 Task: Search one way flight ticket for 3 adults in first from Moab: Canyonlands Regional Airport to Fort Wayne: Fort Wayne International Airport on 8-4-2023. Choice of flights is United. Number of bags: 11 checked bags. Price is upto 35000. Outbound departure time preference is 15:30.
Action: Mouse moved to (226, 306)
Screenshot: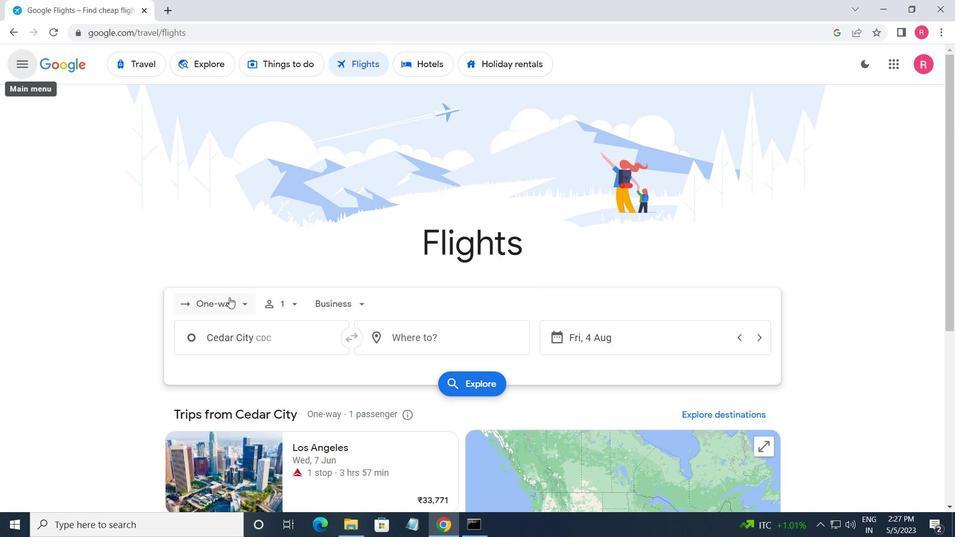 
Action: Mouse pressed left at (226, 306)
Screenshot: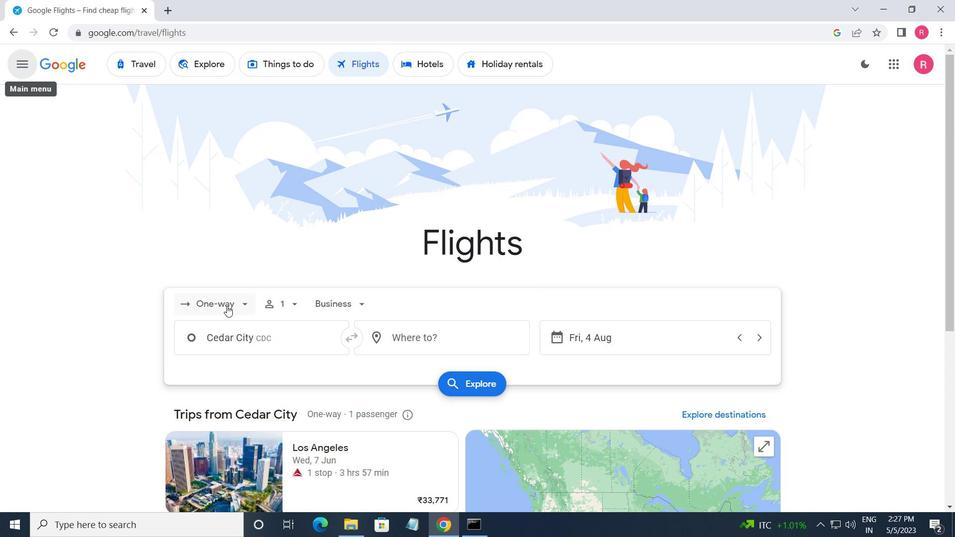 
Action: Mouse moved to (247, 362)
Screenshot: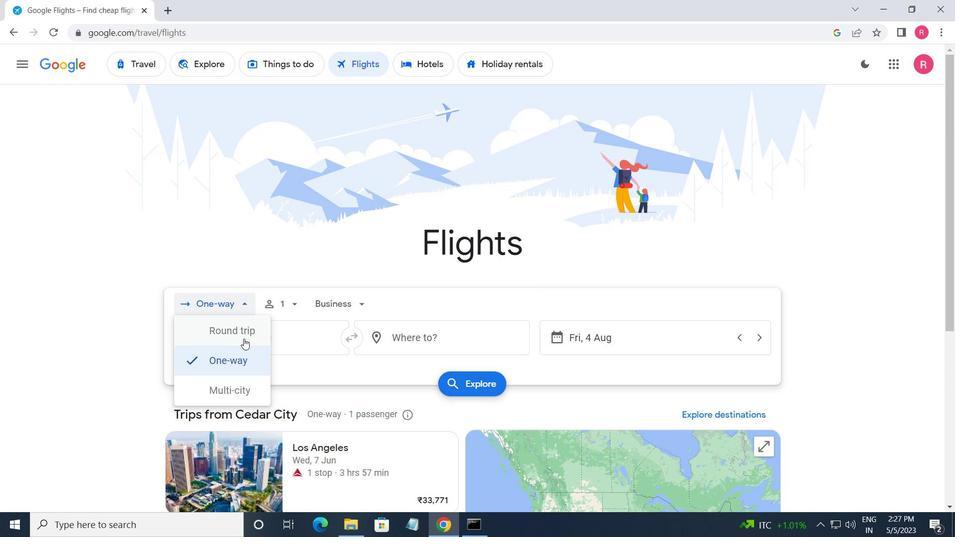 
Action: Mouse pressed left at (247, 362)
Screenshot: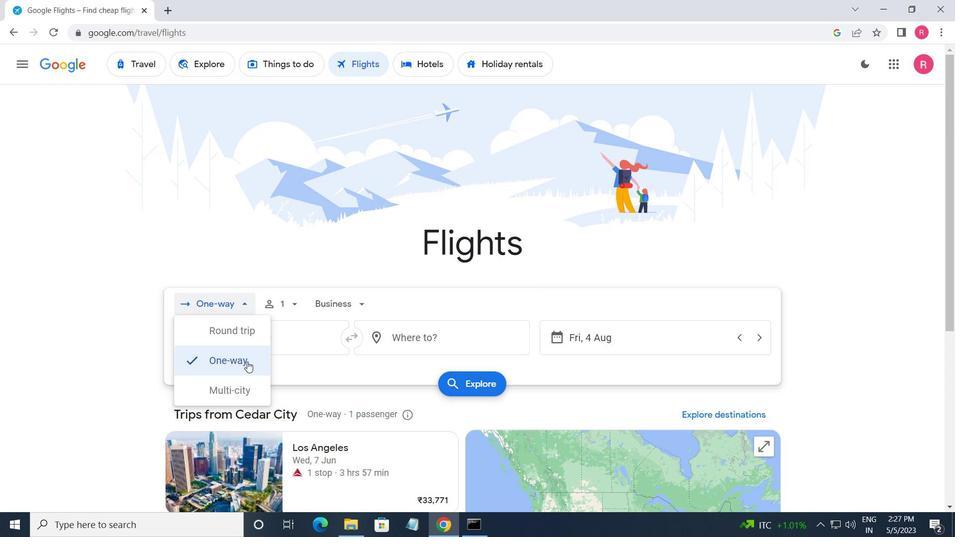 
Action: Mouse moved to (293, 304)
Screenshot: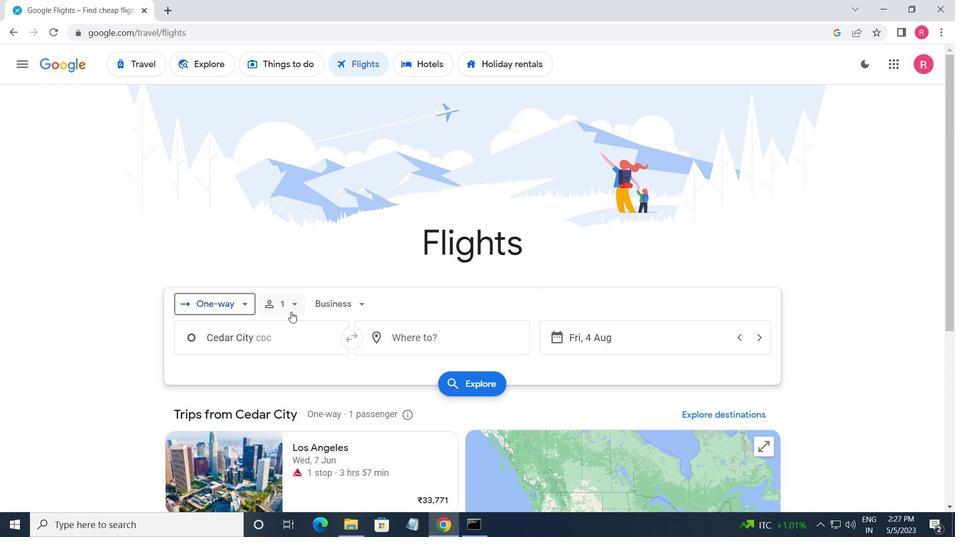 
Action: Mouse pressed left at (293, 304)
Screenshot: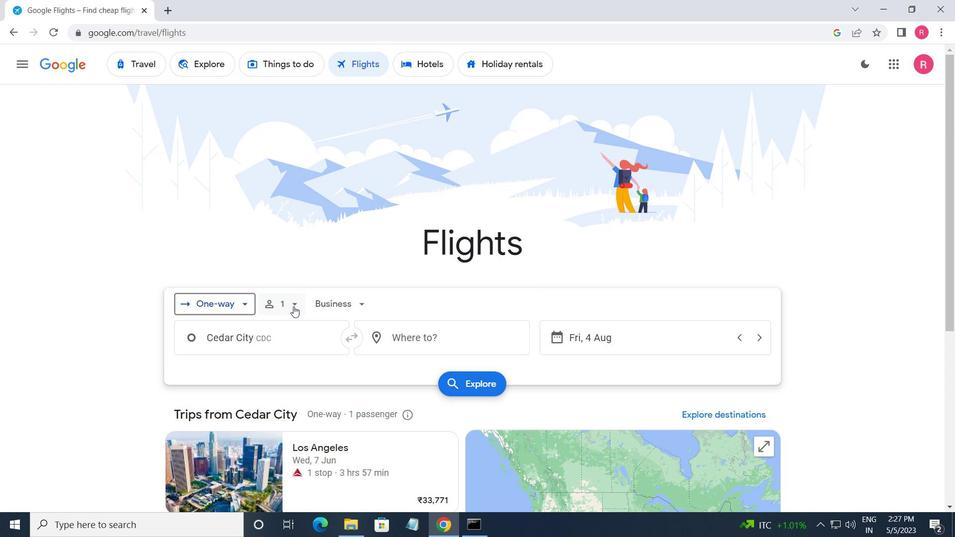 
Action: Mouse moved to (392, 336)
Screenshot: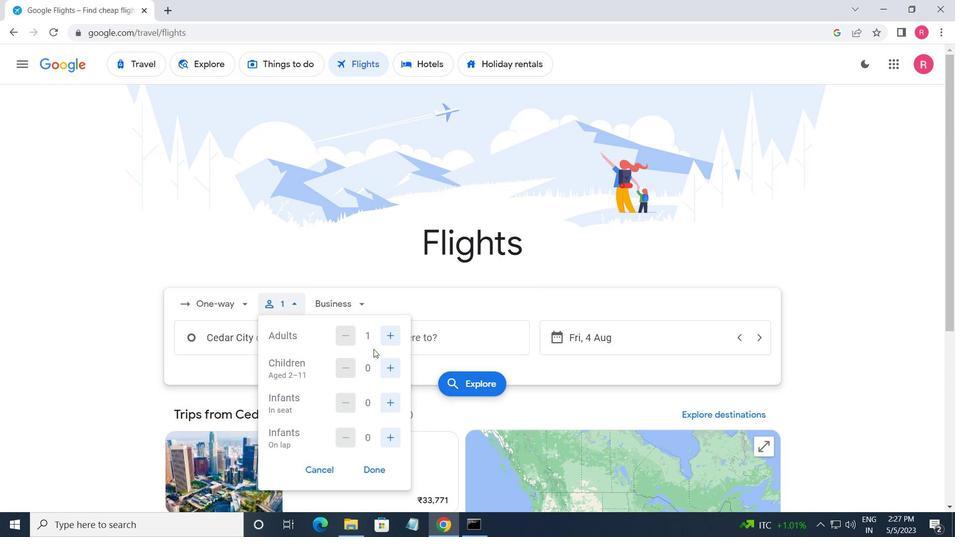 
Action: Mouse pressed left at (392, 336)
Screenshot: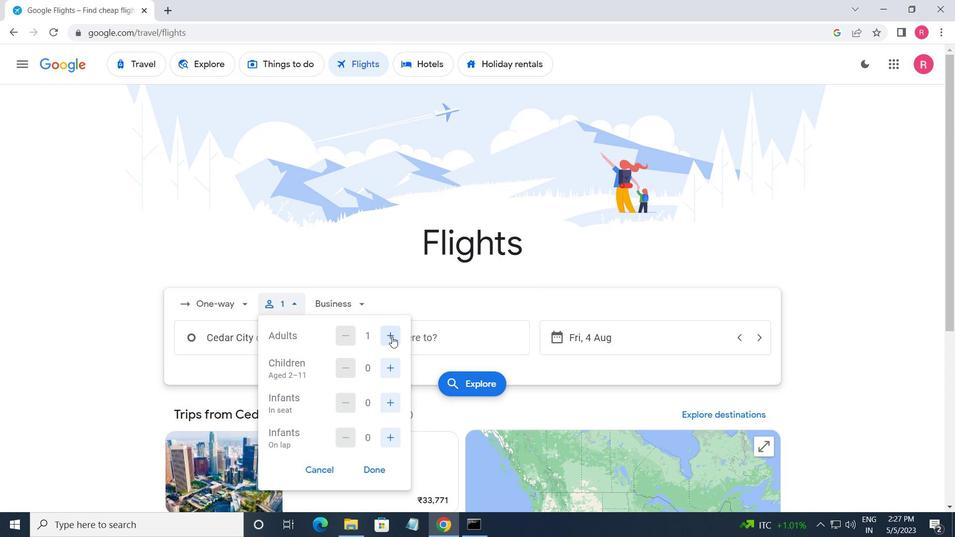 
Action: Mouse pressed left at (392, 336)
Screenshot: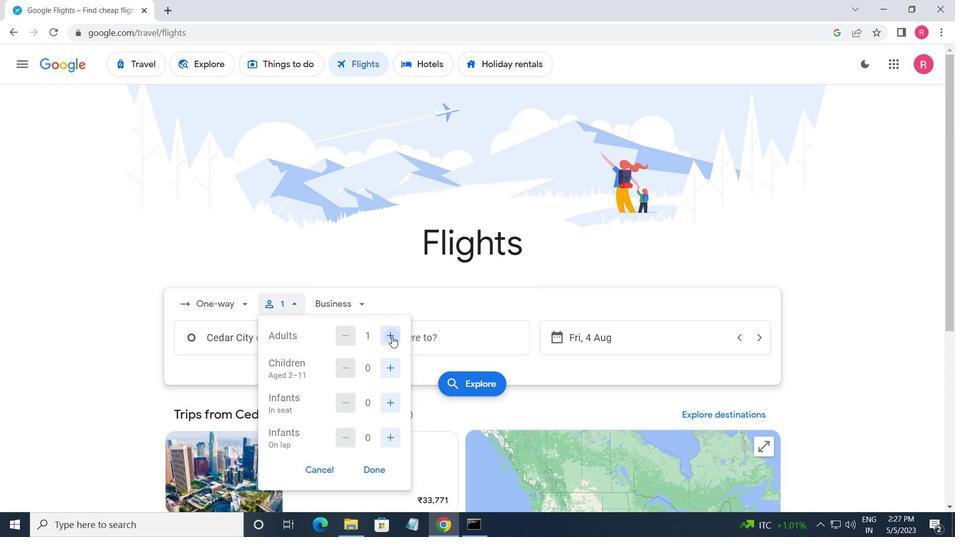 
Action: Mouse moved to (379, 474)
Screenshot: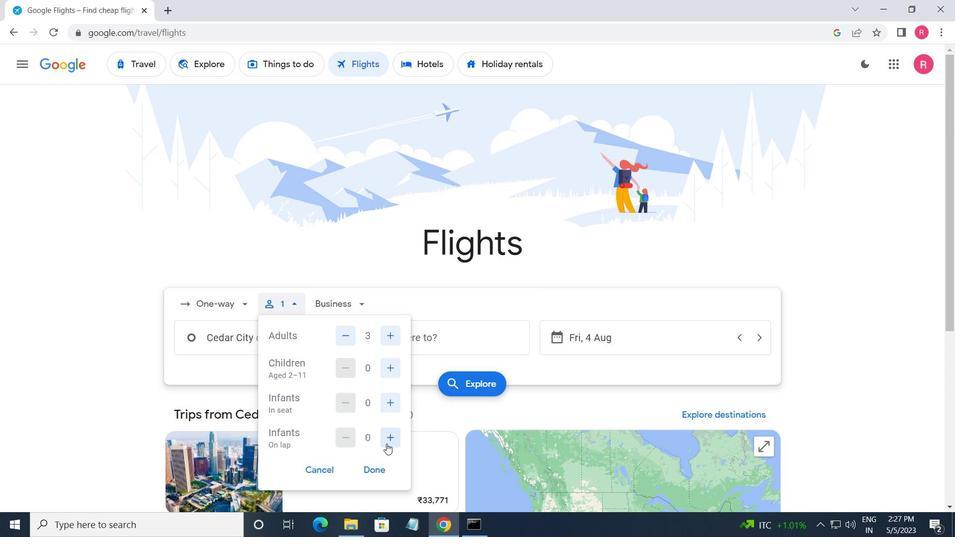 
Action: Mouse pressed left at (379, 474)
Screenshot: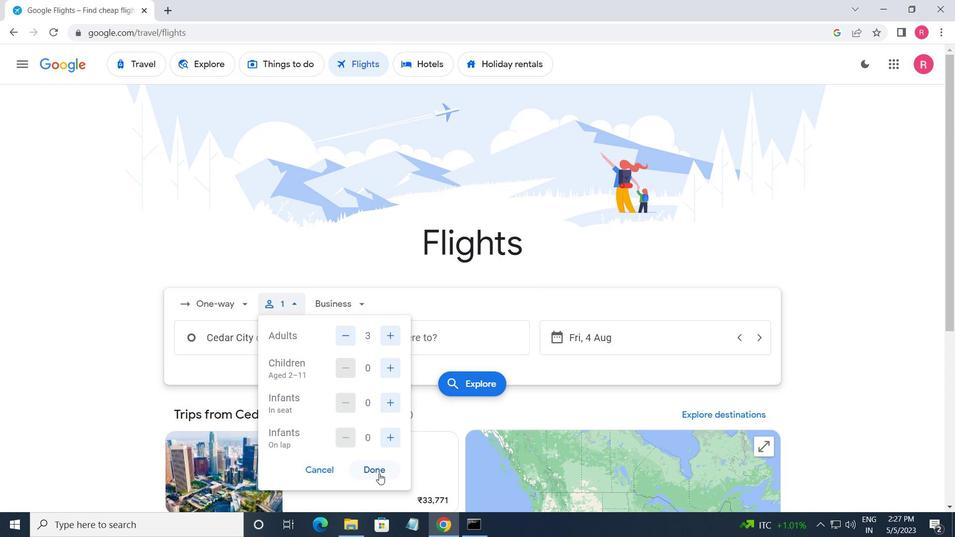 
Action: Mouse moved to (360, 296)
Screenshot: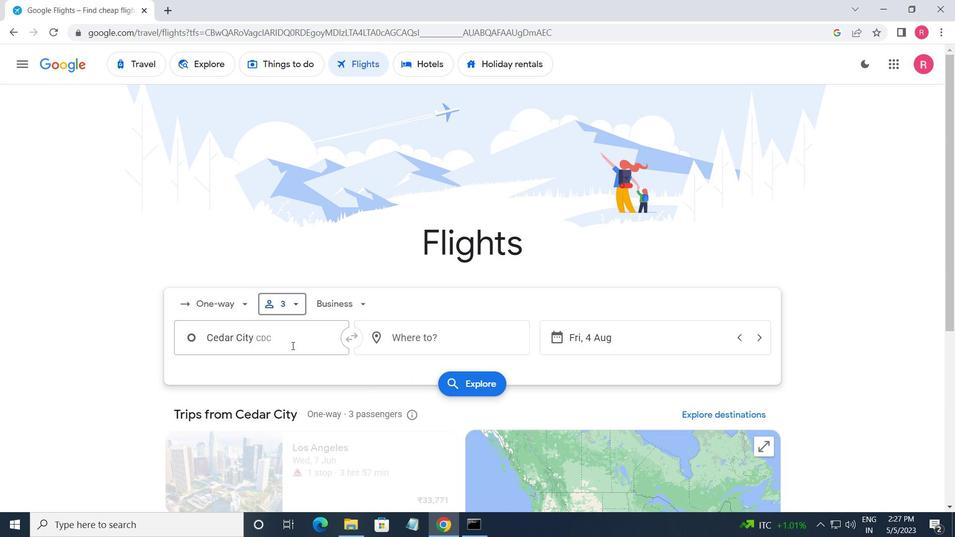 
Action: Mouse pressed left at (360, 296)
Screenshot: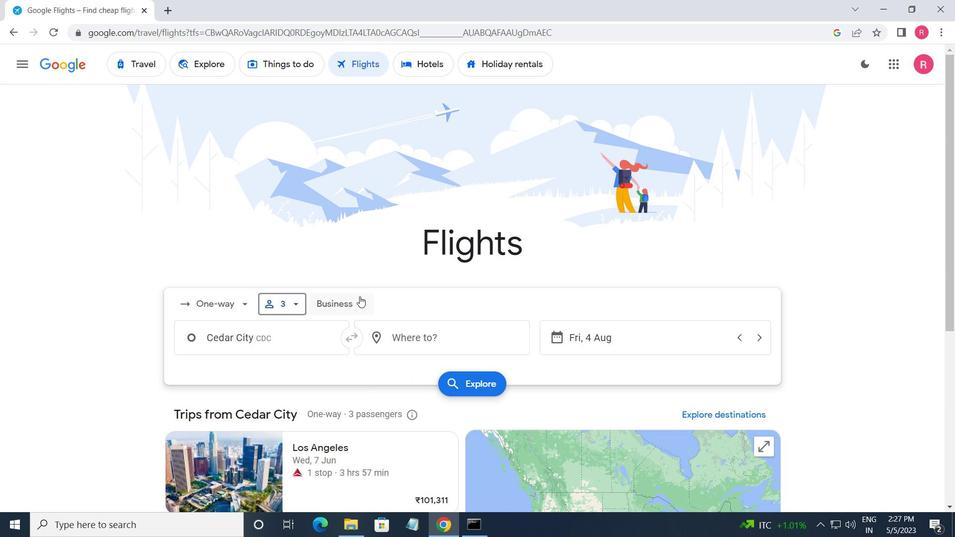 
Action: Mouse moved to (359, 418)
Screenshot: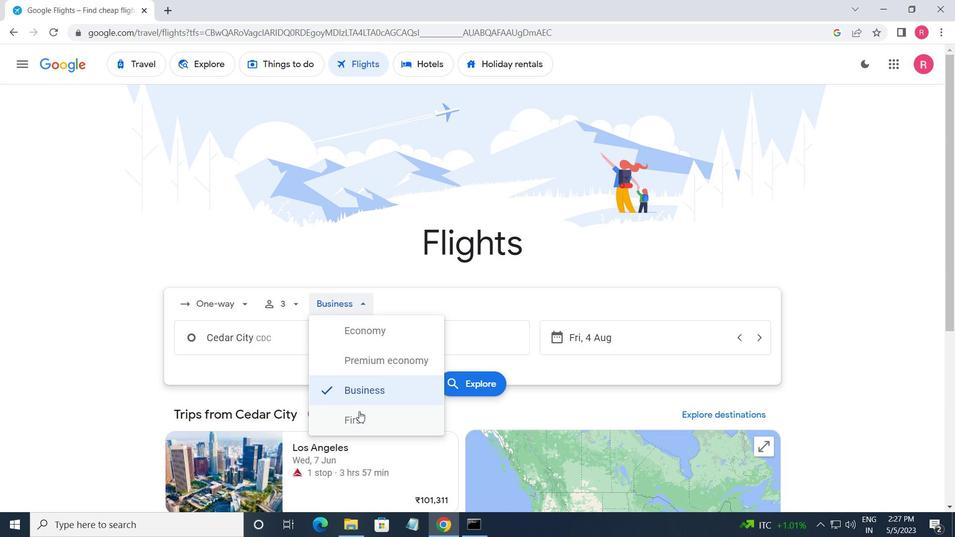 
Action: Mouse pressed left at (359, 418)
Screenshot: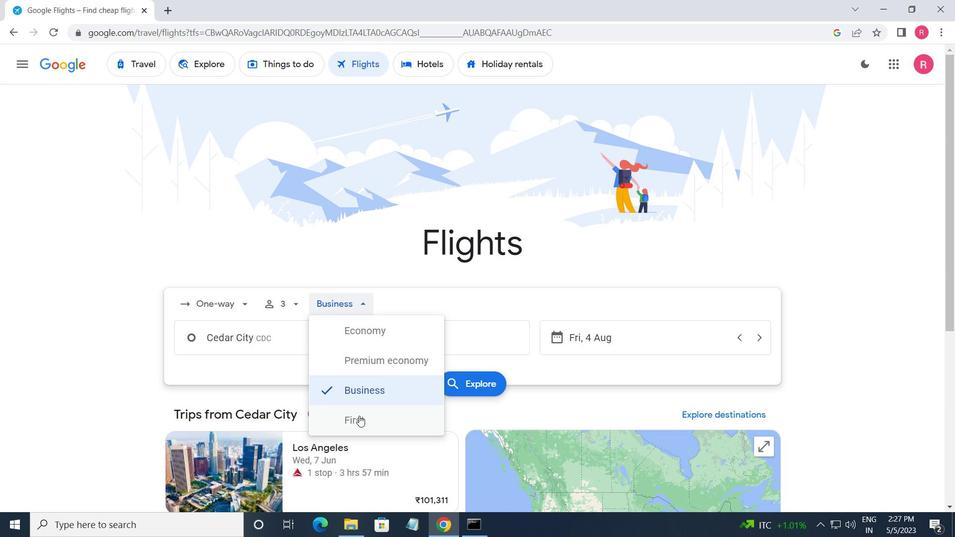 
Action: Mouse moved to (294, 331)
Screenshot: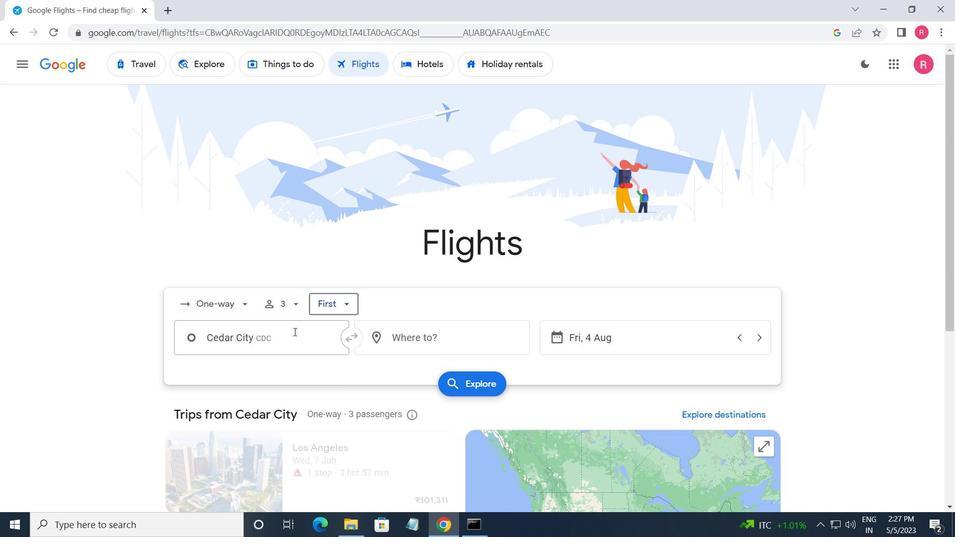 
Action: Mouse pressed left at (294, 331)
Screenshot: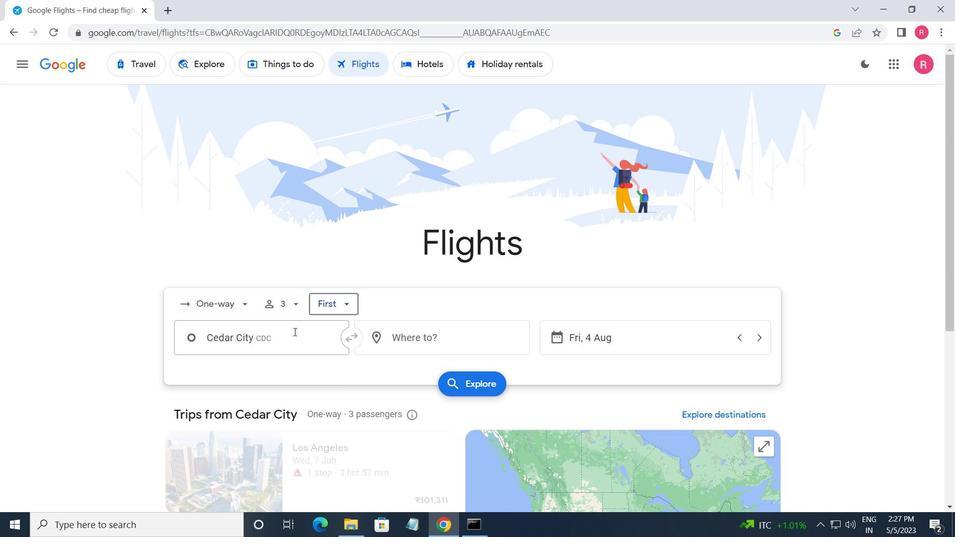 
Action: Key pressed <Key.caps_lock>c<Key.caps_lock>anyonlands
Screenshot: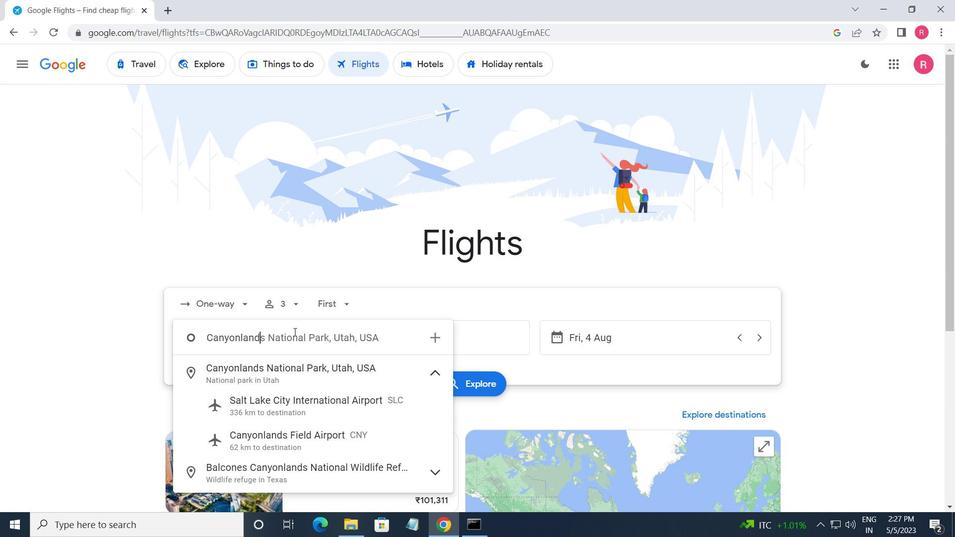 
Action: Mouse moved to (311, 375)
Screenshot: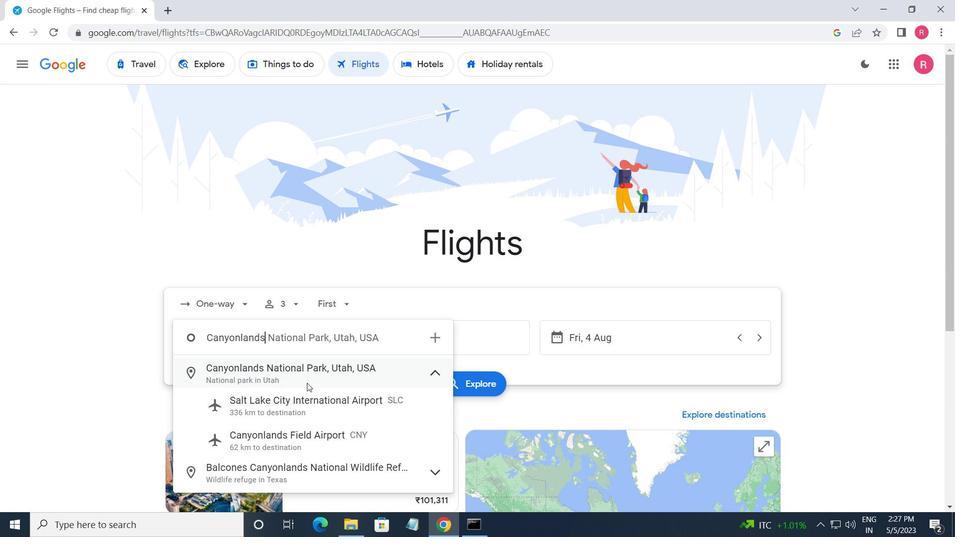 
Action: Key pressed <Key.space><Key.shift>REGIONAL<Key.space><Key.backspace><Key.backspace><Key.backspace><Key.backspace><Key.backspace><Key.backspace><Key.backspace><Key.backspace><Key.backspace><Key.backspace><Key.backspace><Key.backspace><Key.backspace><Key.backspace><Key.backspace><Key.backspace><Key.backspace><Key.backspace><Key.backspace><Key.backspace><Key.backspace><Key.backspace><Key.backspace><Key.backspace><Key.backspace><Key.backspace><Key.backspace><Key.backspace><Key.backspace><Key.backspace><Key.backspace><Key.backspace><Key.shift>MOAB
Screenshot: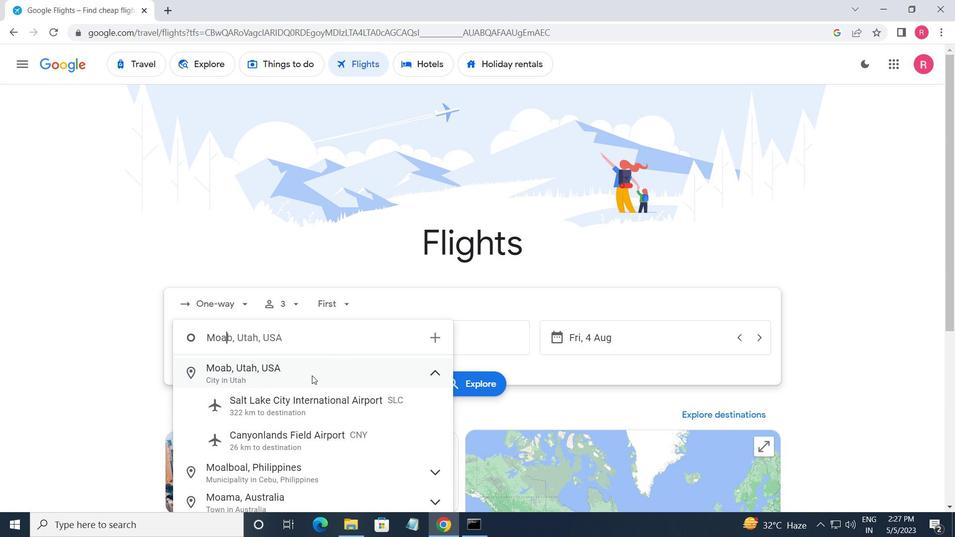 
Action: Mouse moved to (311, 448)
Screenshot: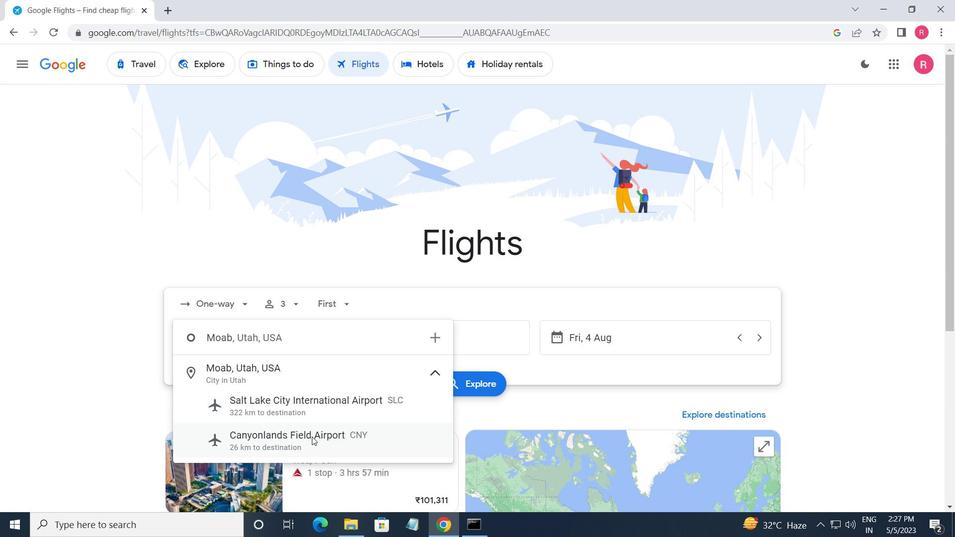 
Action: Mouse pressed left at (311, 448)
Screenshot: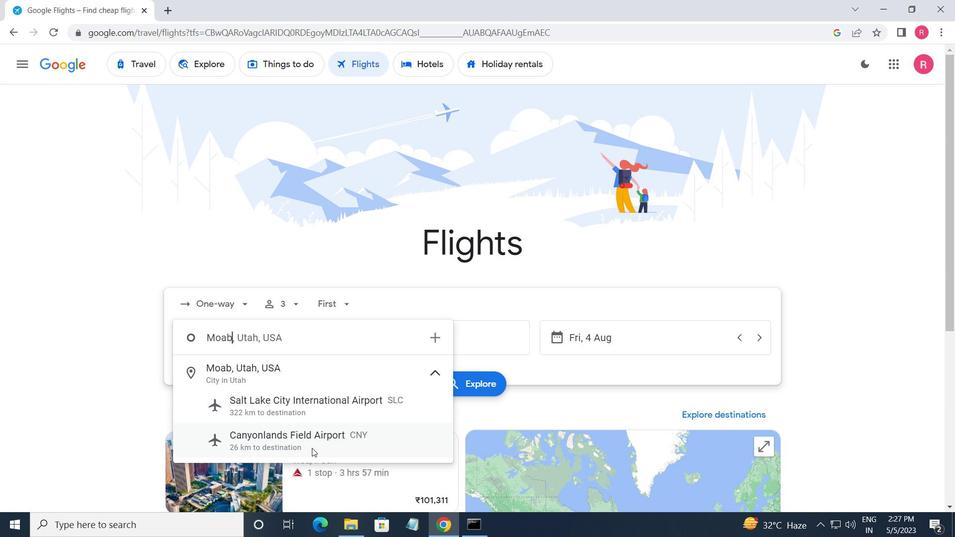 
Action: Mouse moved to (432, 337)
Screenshot: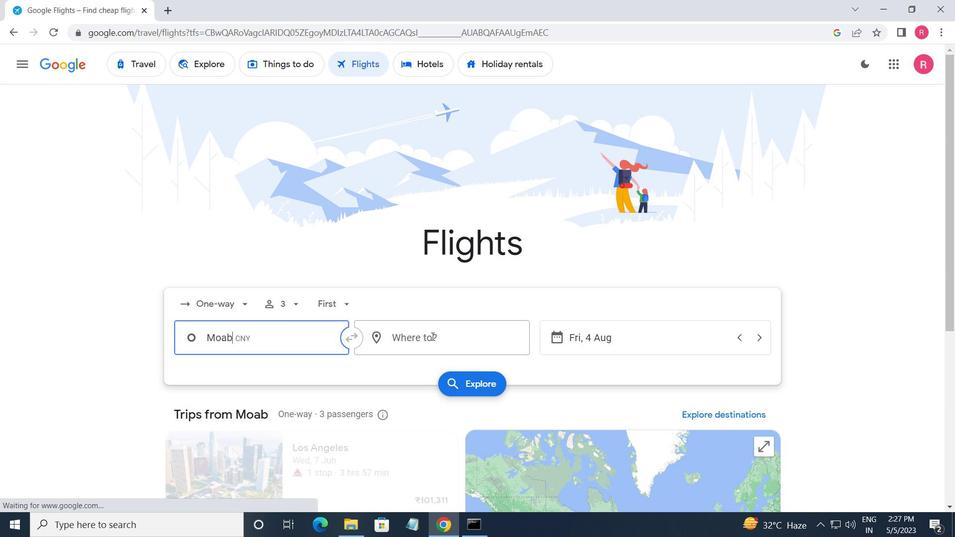 
Action: Mouse pressed left at (432, 337)
Screenshot: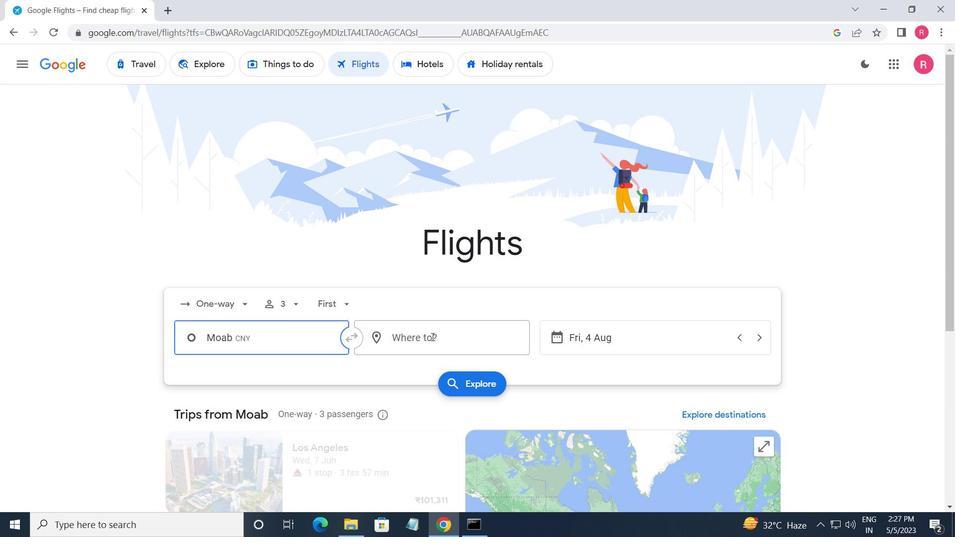 
Action: Mouse moved to (470, 384)
Screenshot: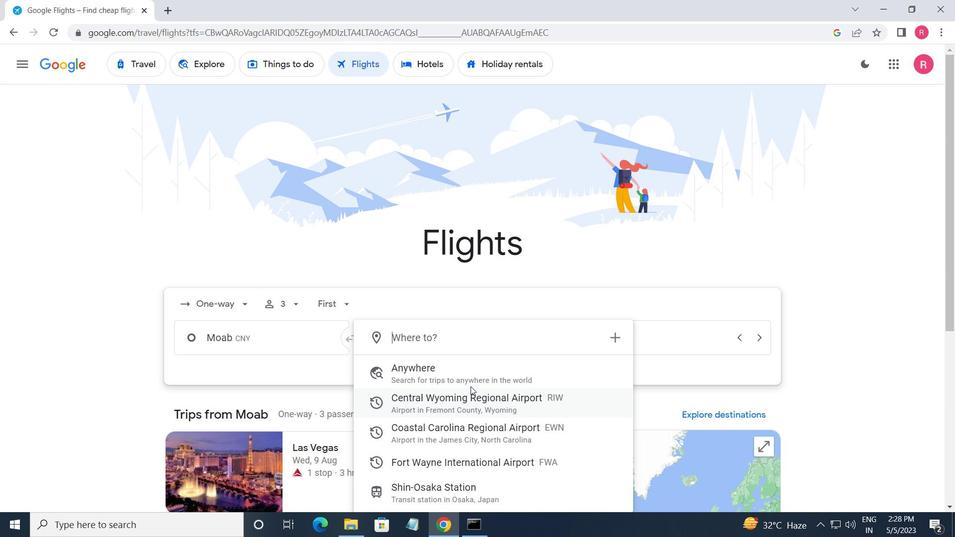 
Action: Key pressed <Key.shift>FORT<Key.space><Key.shift>WAY
Screenshot: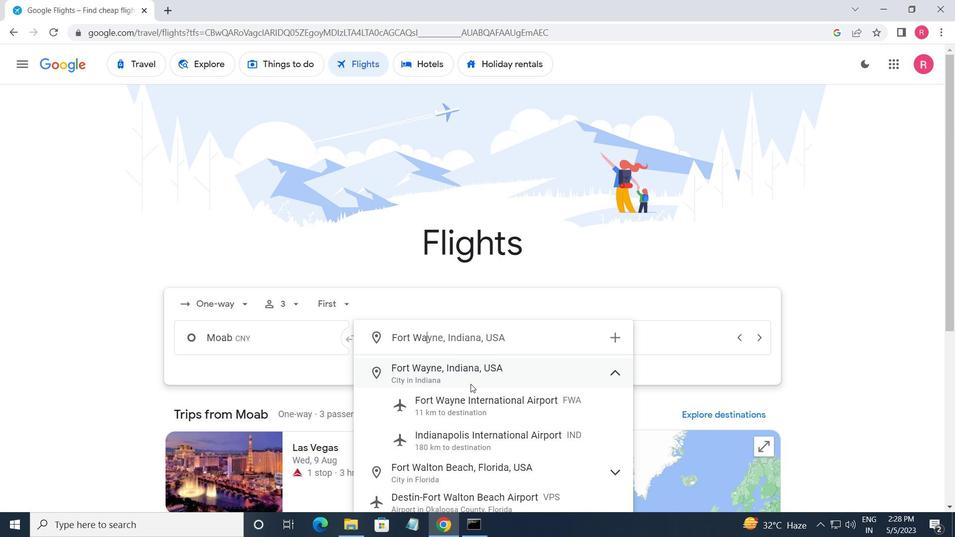 
Action: Mouse moved to (539, 407)
Screenshot: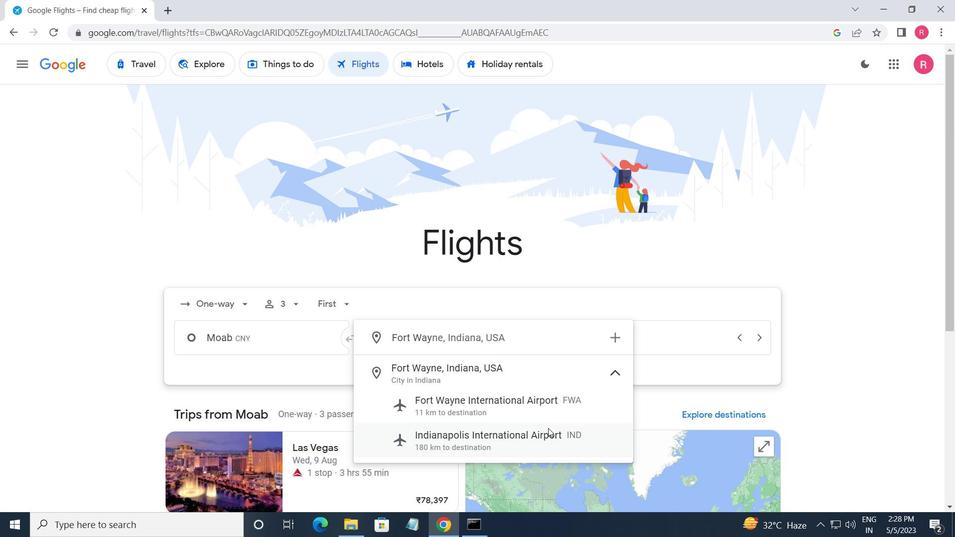 
Action: Mouse pressed left at (539, 407)
Screenshot: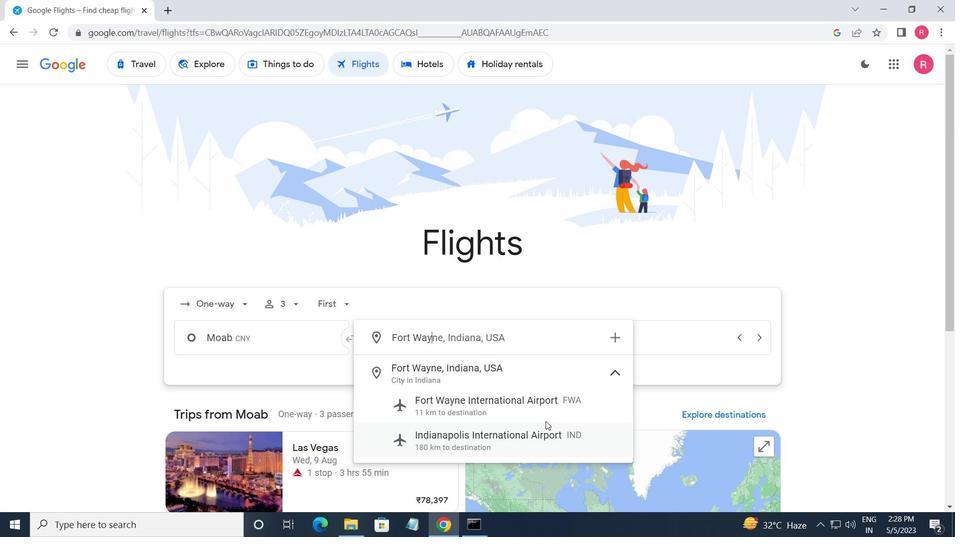 
Action: Mouse moved to (596, 344)
Screenshot: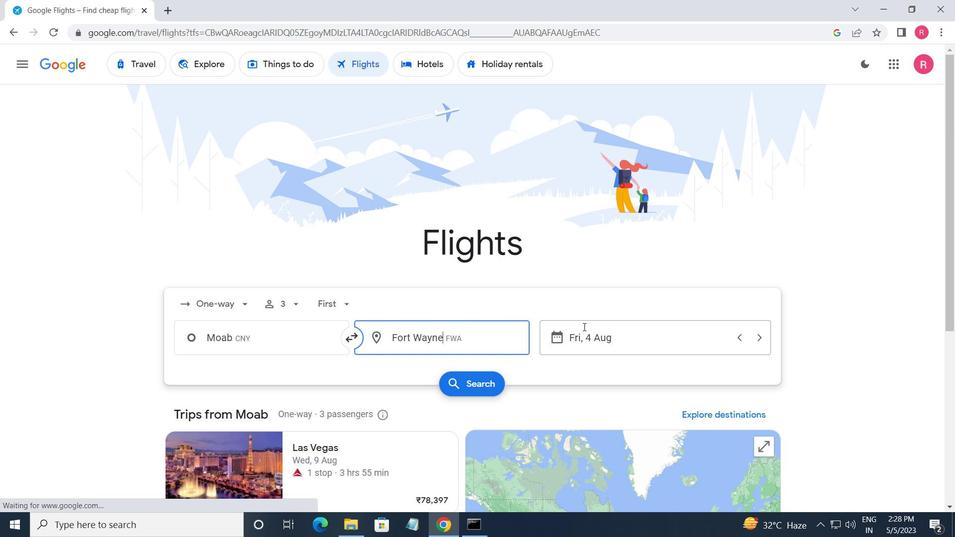 
Action: Mouse pressed left at (596, 344)
Screenshot: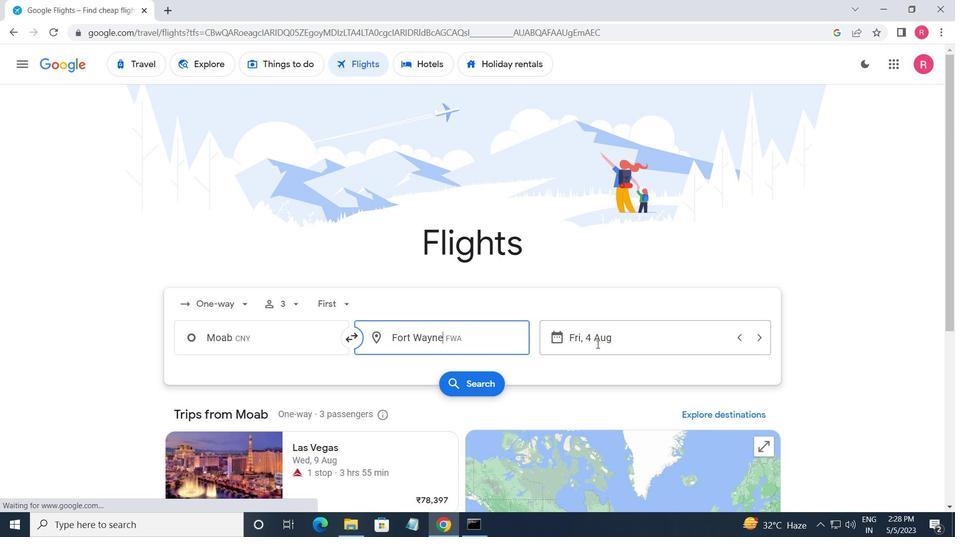 
Action: Mouse moved to (479, 293)
Screenshot: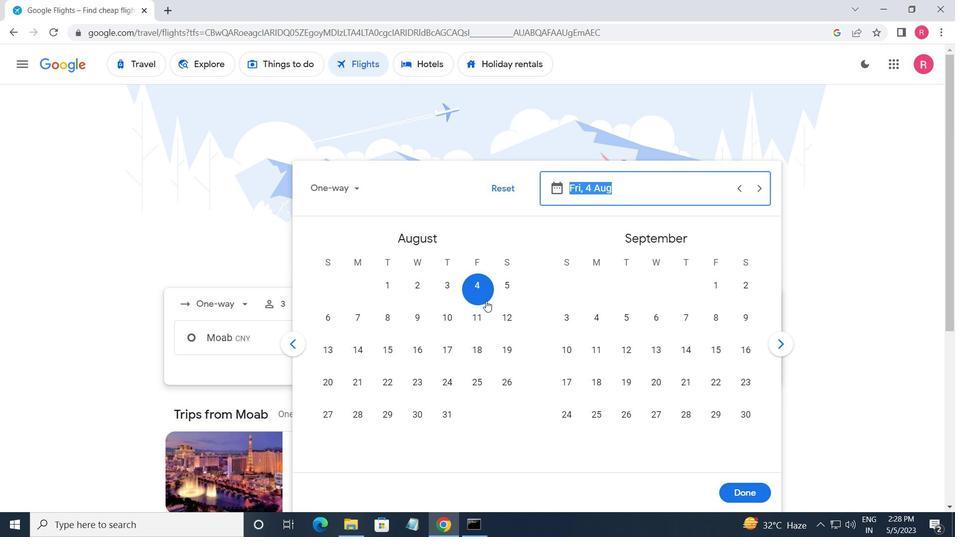 
Action: Mouse pressed left at (479, 293)
Screenshot: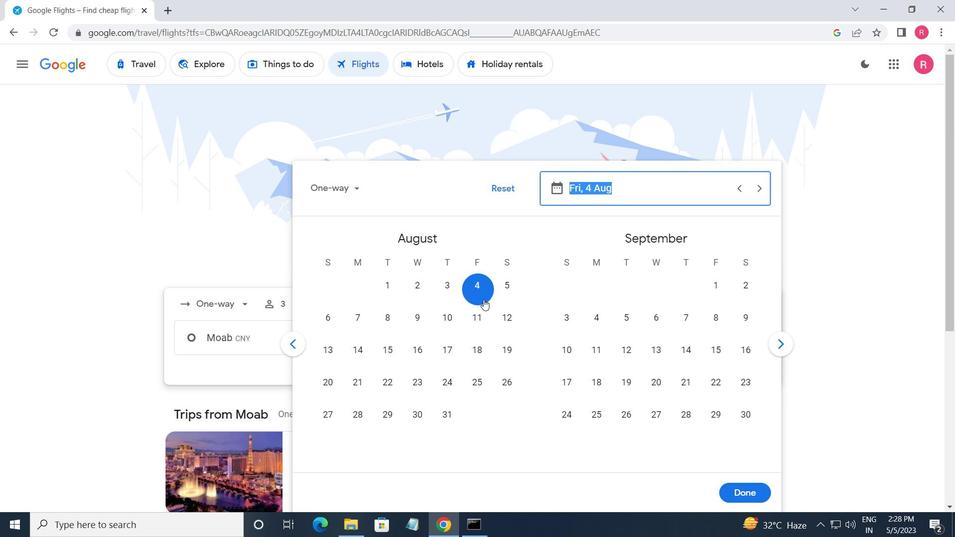 
Action: Mouse moved to (740, 485)
Screenshot: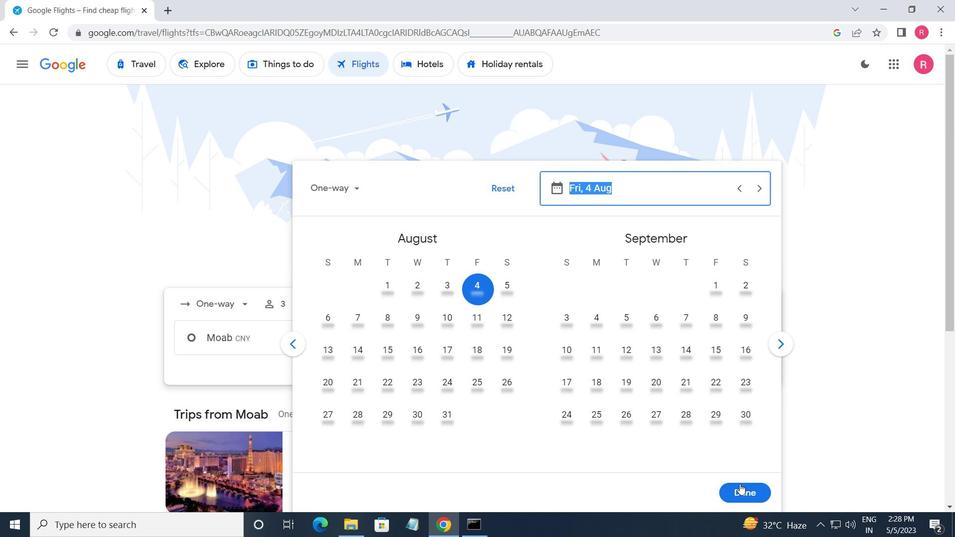 
Action: Mouse pressed left at (740, 485)
Screenshot: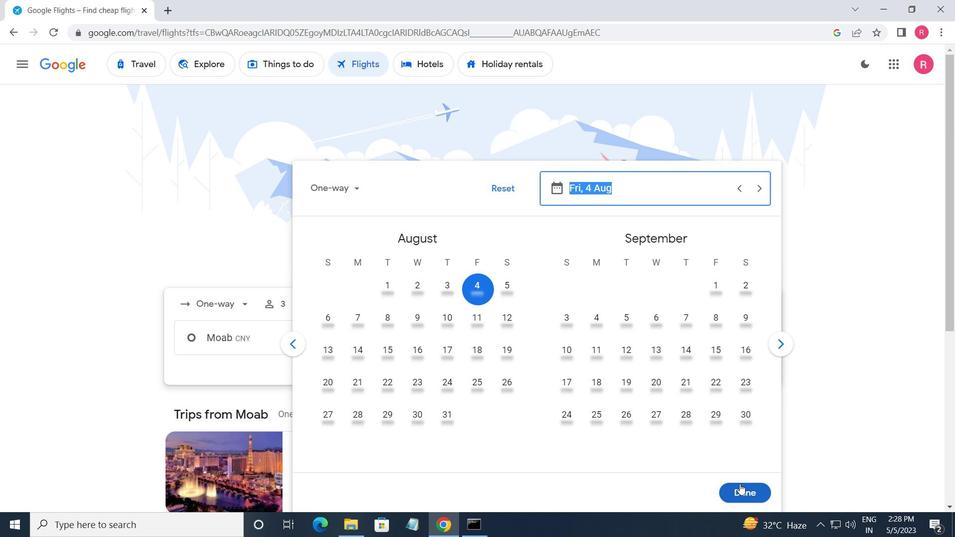 
Action: Mouse moved to (473, 385)
Screenshot: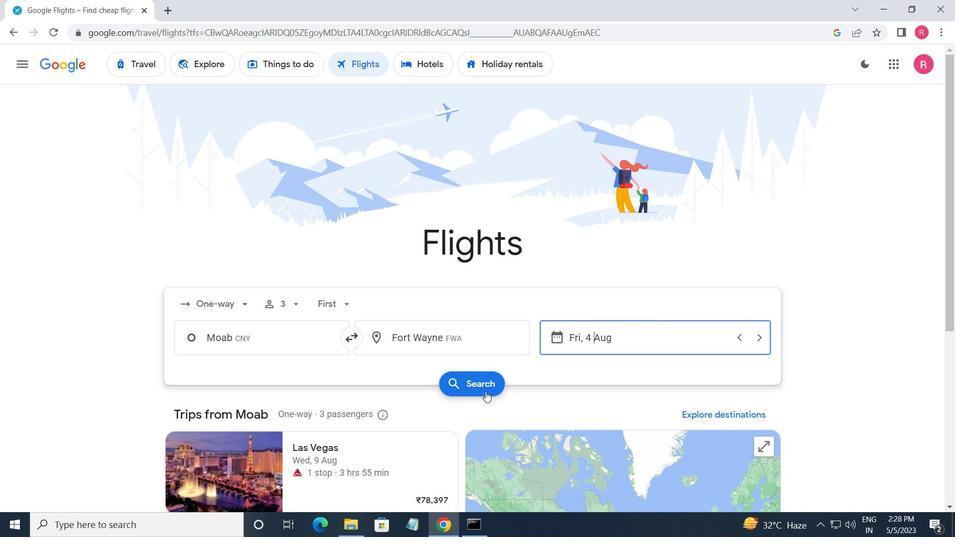 
Action: Mouse pressed left at (473, 385)
Screenshot: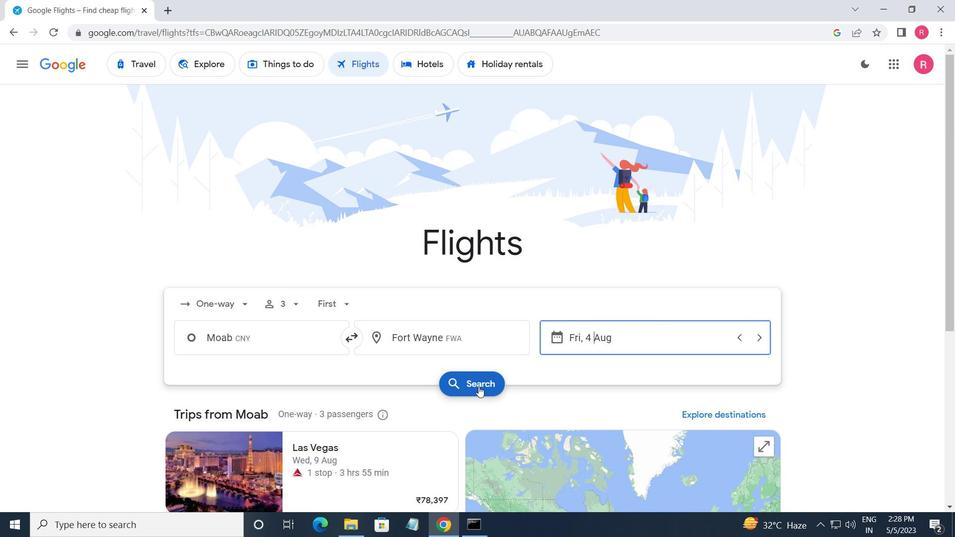 
Action: Mouse moved to (191, 178)
Screenshot: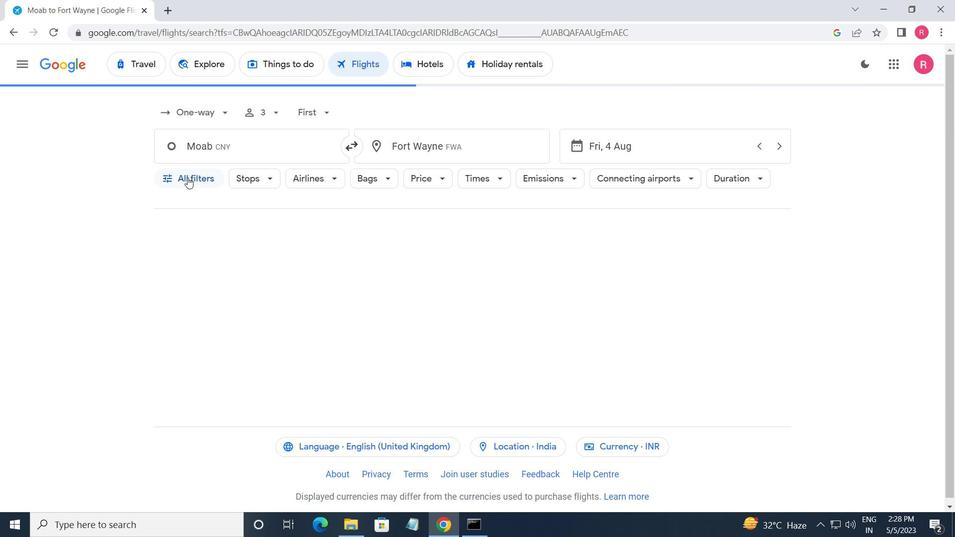 
Action: Mouse pressed left at (191, 178)
Screenshot: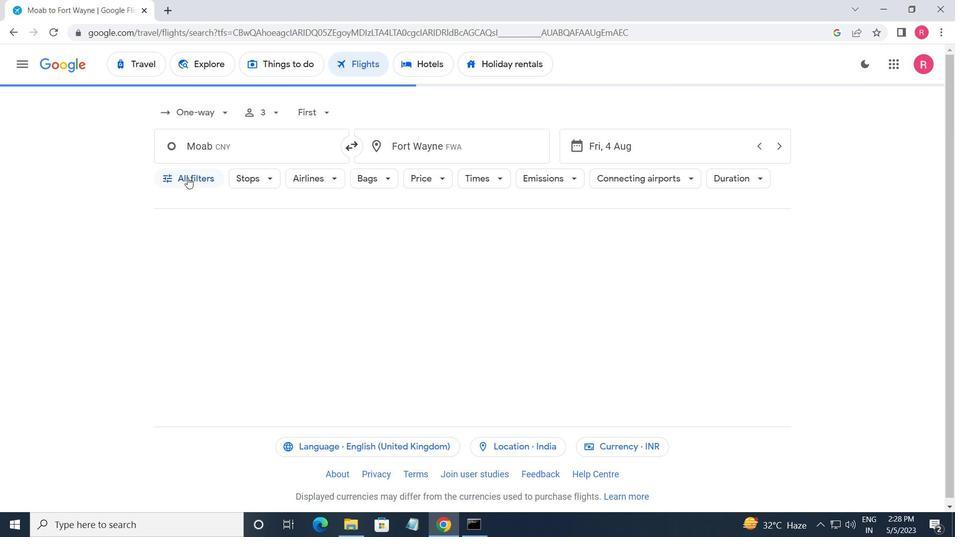 
Action: Mouse moved to (229, 277)
Screenshot: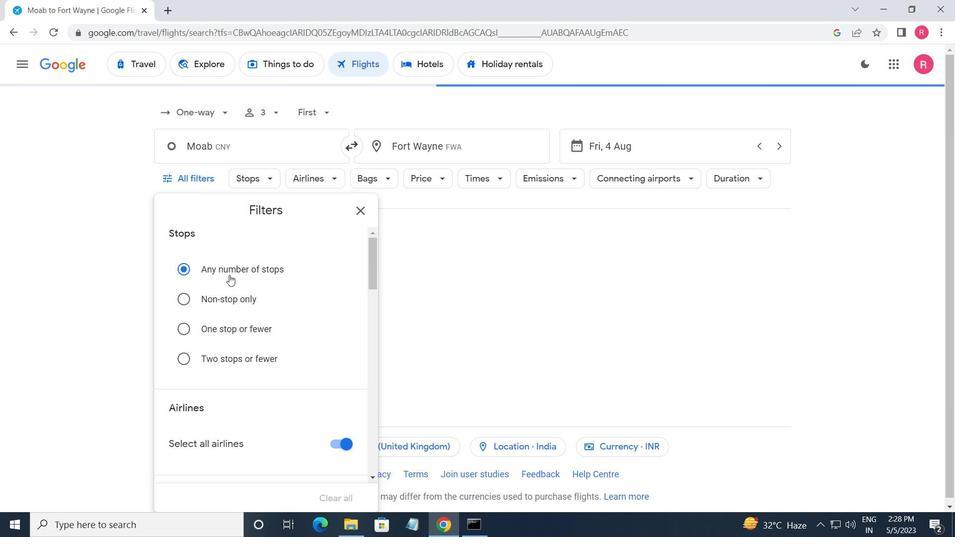 
Action: Mouse scrolled (229, 276) with delta (0, 0)
Screenshot: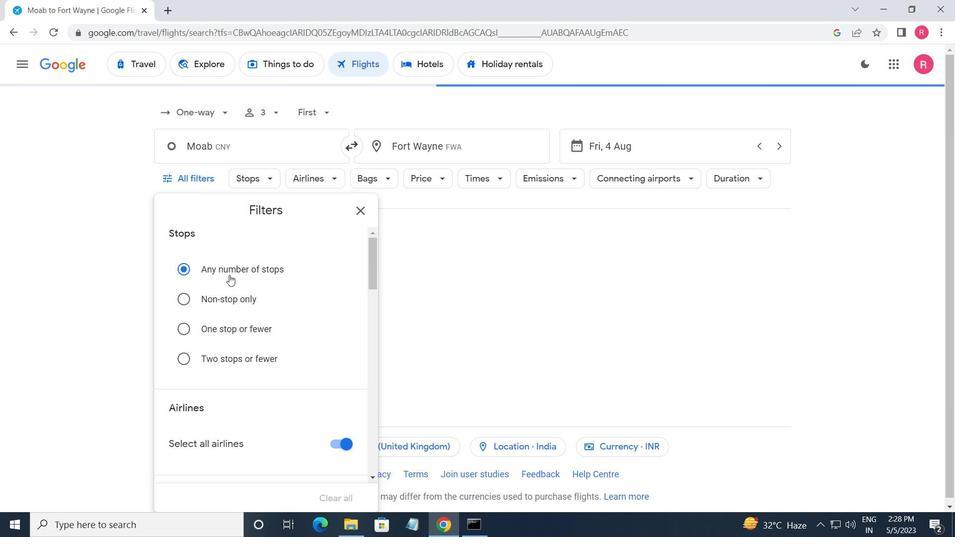 
Action: Mouse moved to (229, 278)
Screenshot: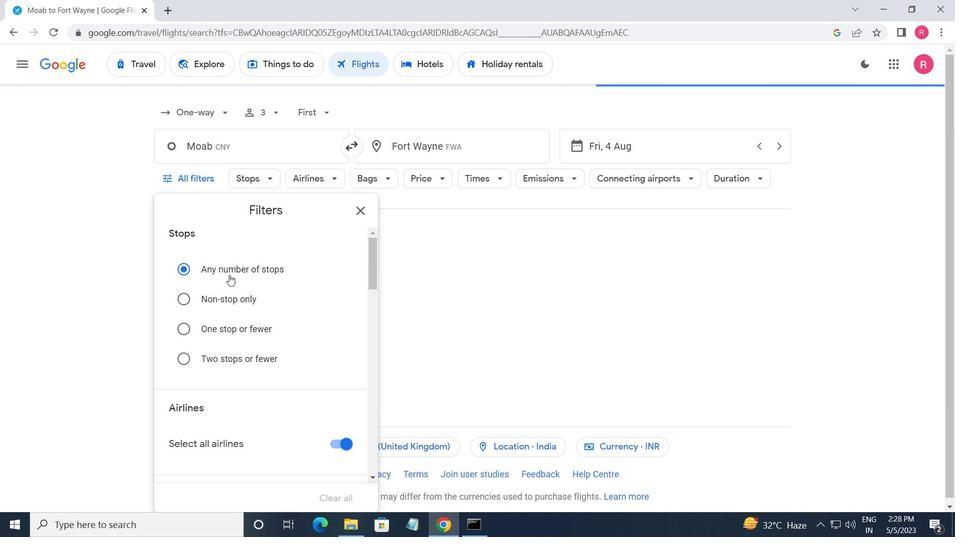 
Action: Mouse scrolled (229, 277) with delta (0, 0)
Screenshot: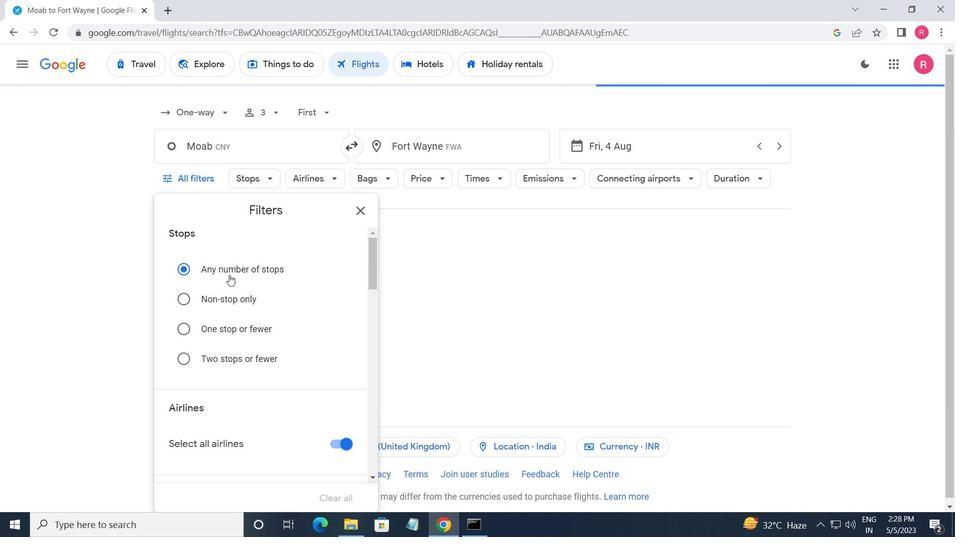 
Action: Mouse moved to (230, 280)
Screenshot: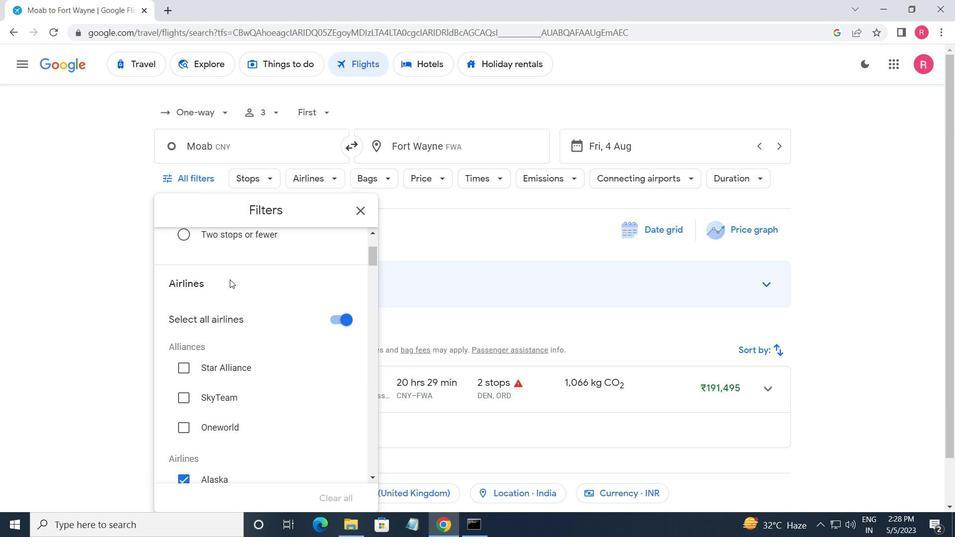 
Action: Mouse scrolled (230, 279) with delta (0, 0)
Screenshot: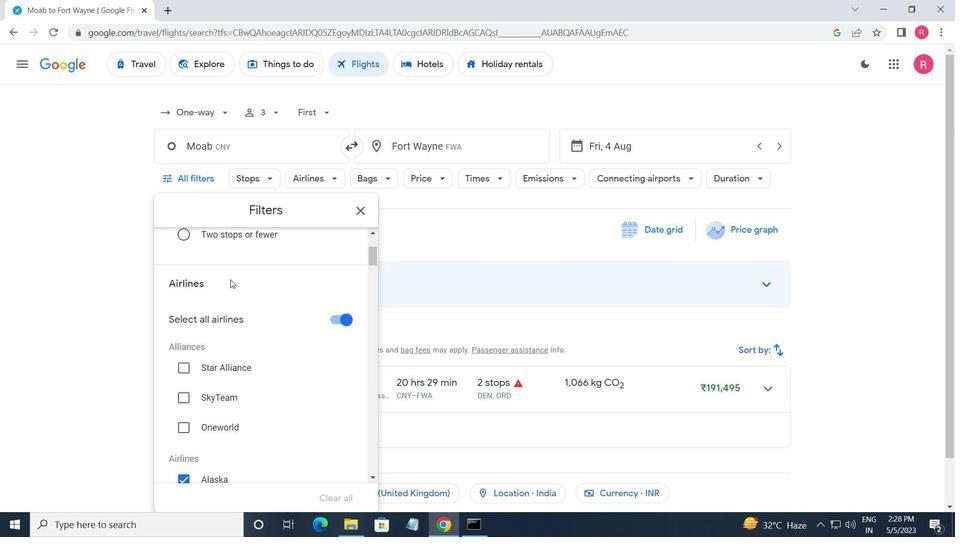 
Action: Mouse moved to (236, 282)
Screenshot: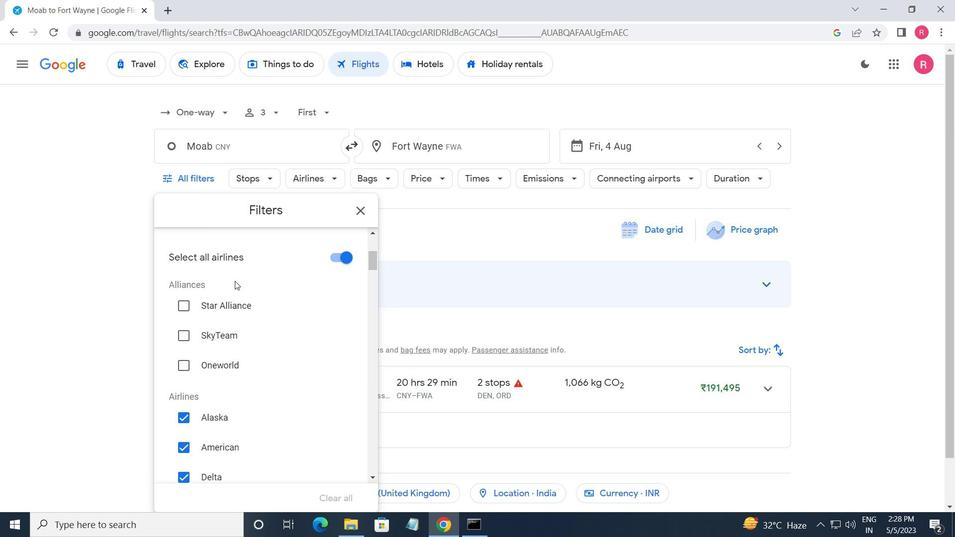 
Action: Mouse scrolled (236, 281) with delta (0, 0)
Screenshot: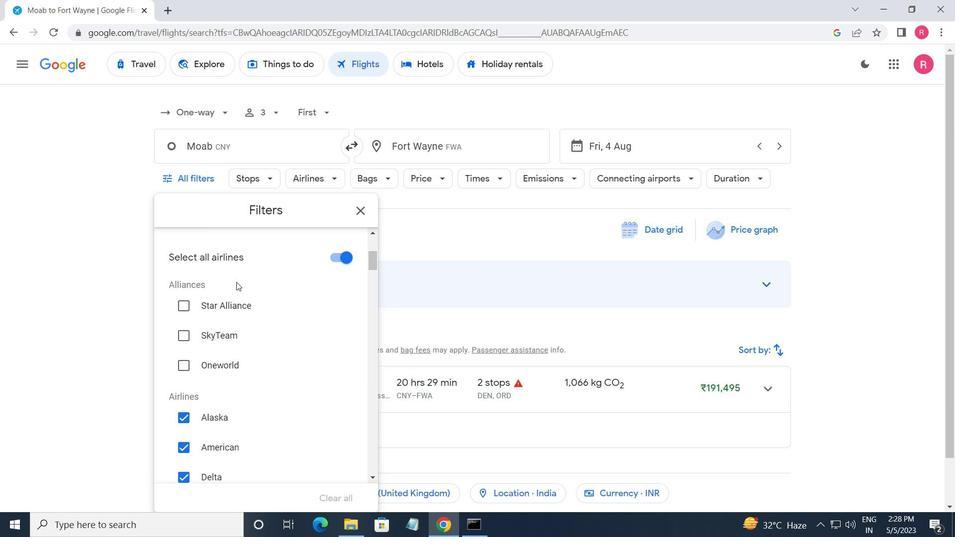 
Action: Mouse moved to (248, 285)
Screenshot: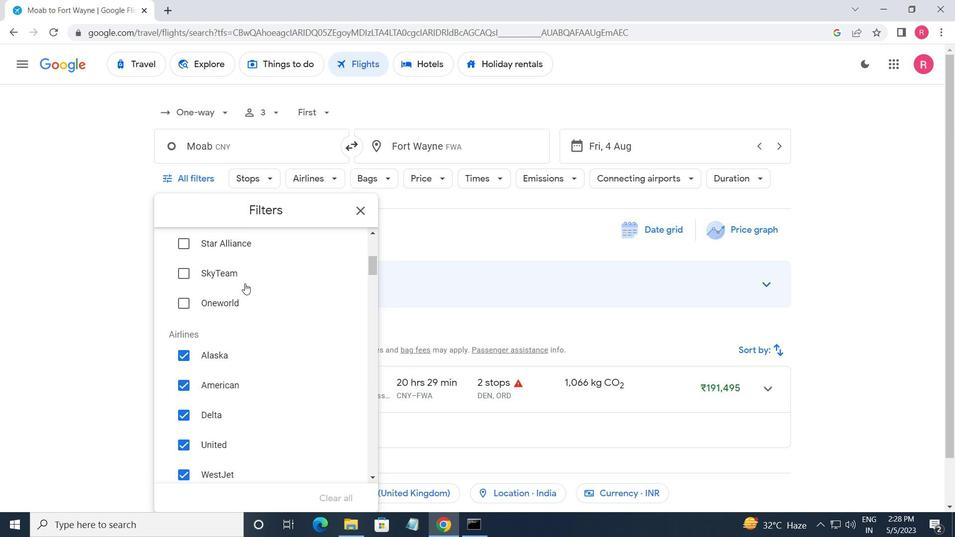 
Action: Mouse scrolled (248, 284) with delta (0, 0)
Screenshot: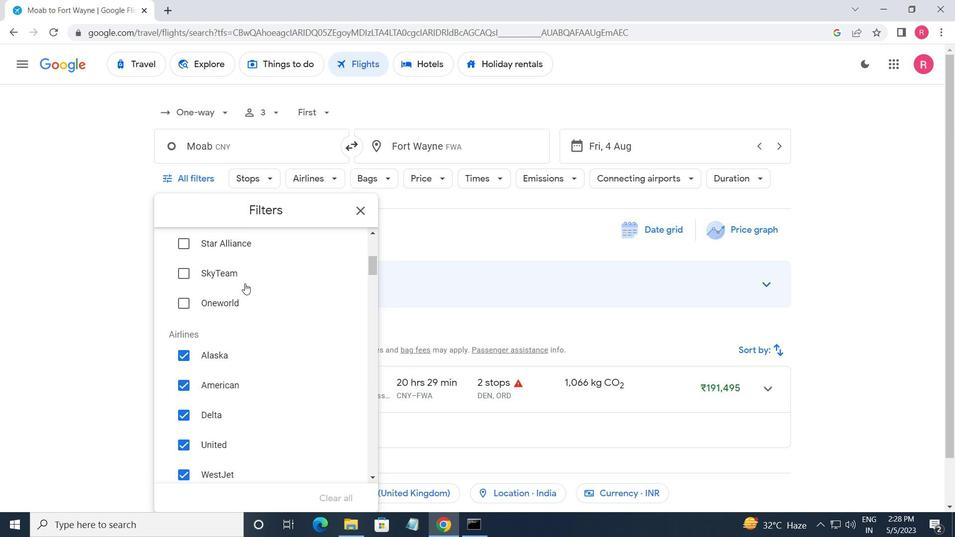 
Action: Mouse moved to (250, 287)
Screenshot: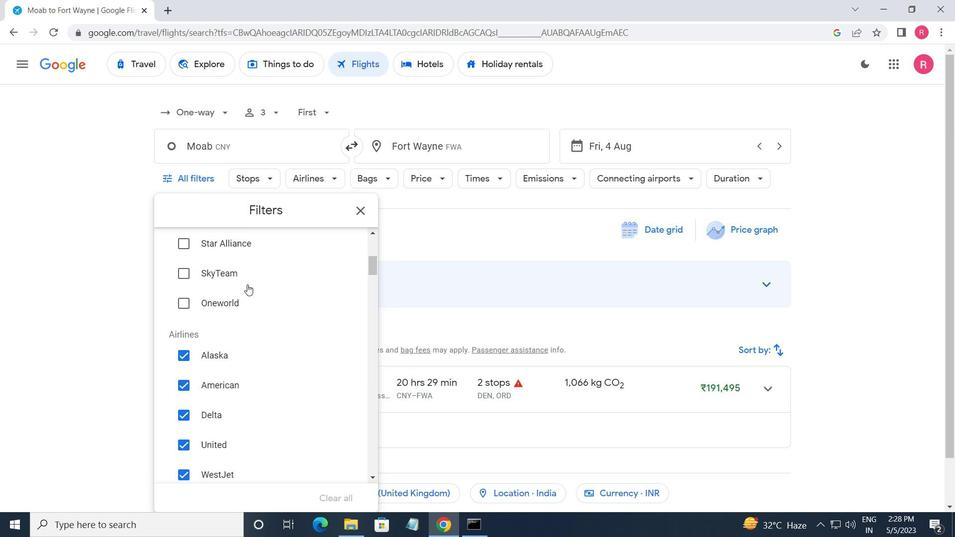 
Action: Mouse scrolled (250, 287) with delta (0, 0)
Screenshot: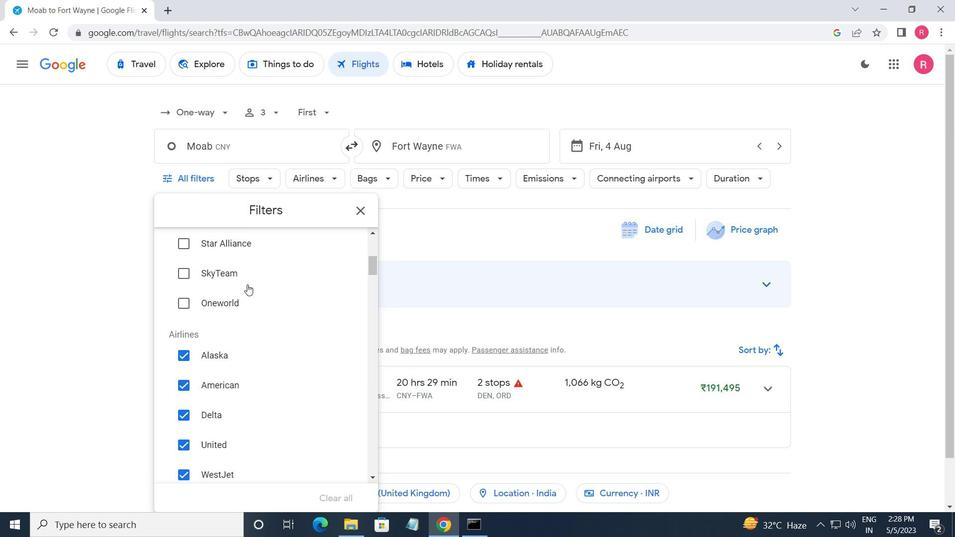 
Action: Mouse moved to (320, 325)
Screenshot: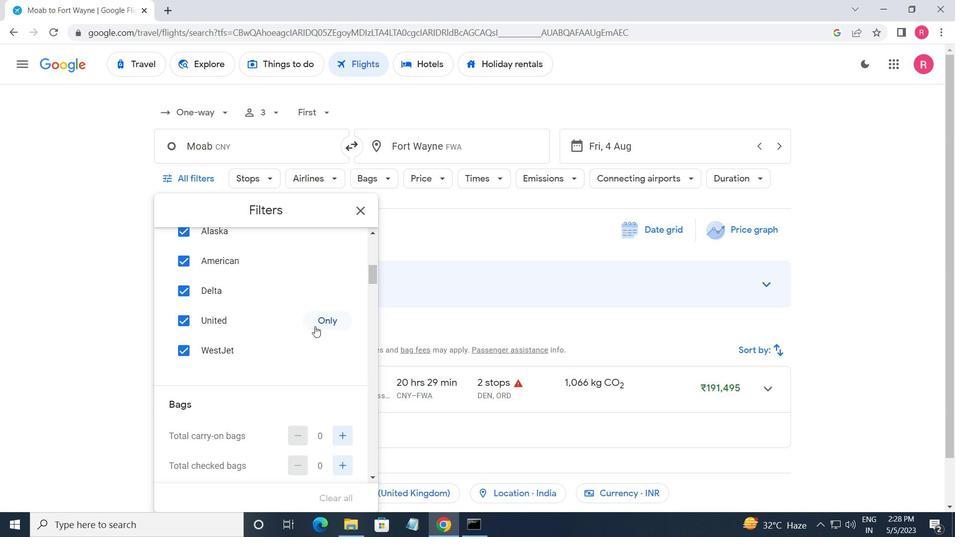 
Action: Mouse pressed left at (320, 325)
Screenshot: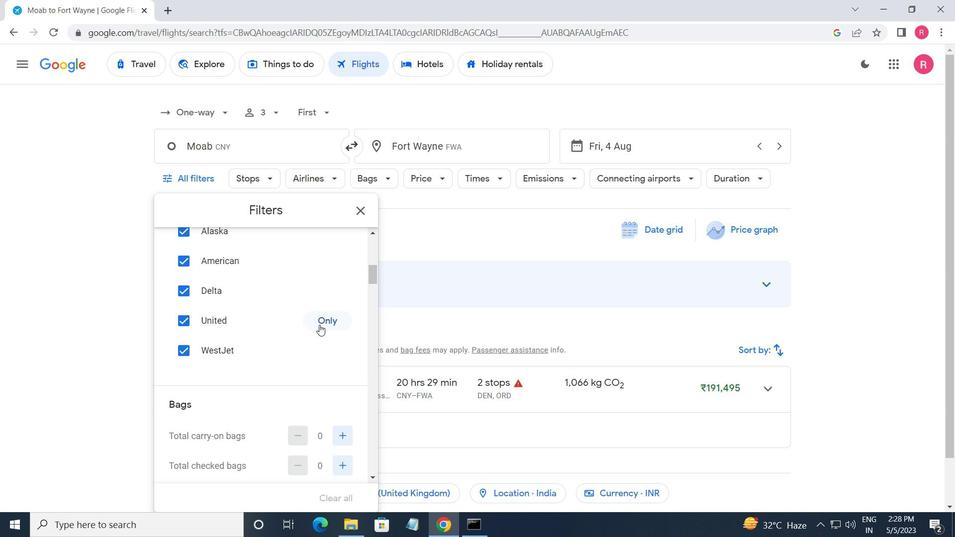 
Action: Mouse moved to (279, 321)
Screenshot: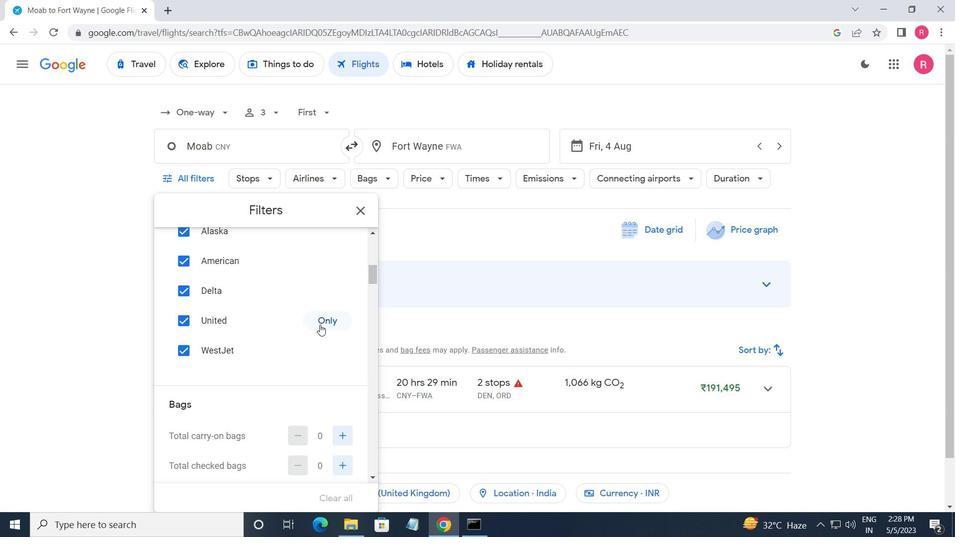 
Action: Mouse scrolled (279, 321) with delta (0, 0)
Screenshot: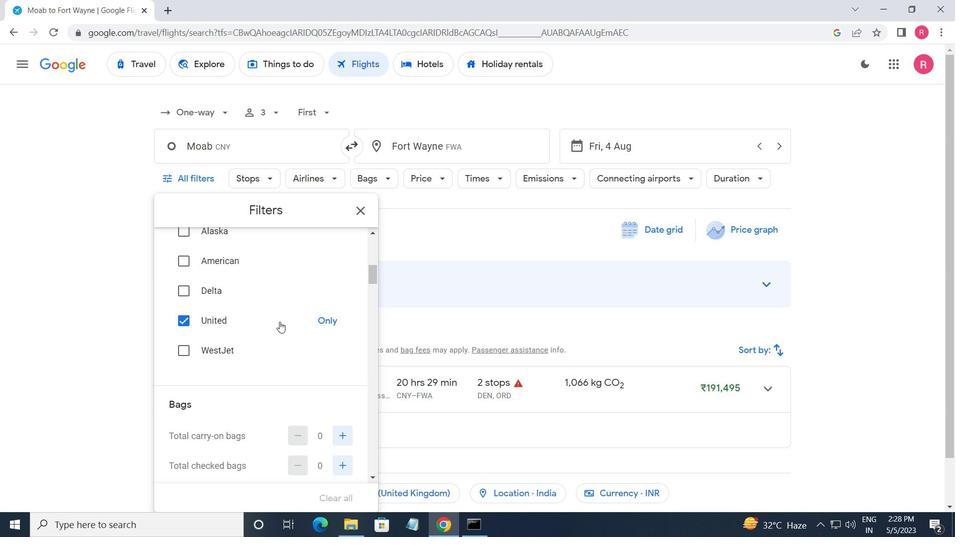 
Action: Mouse moved to (279, 321)
Screenshot: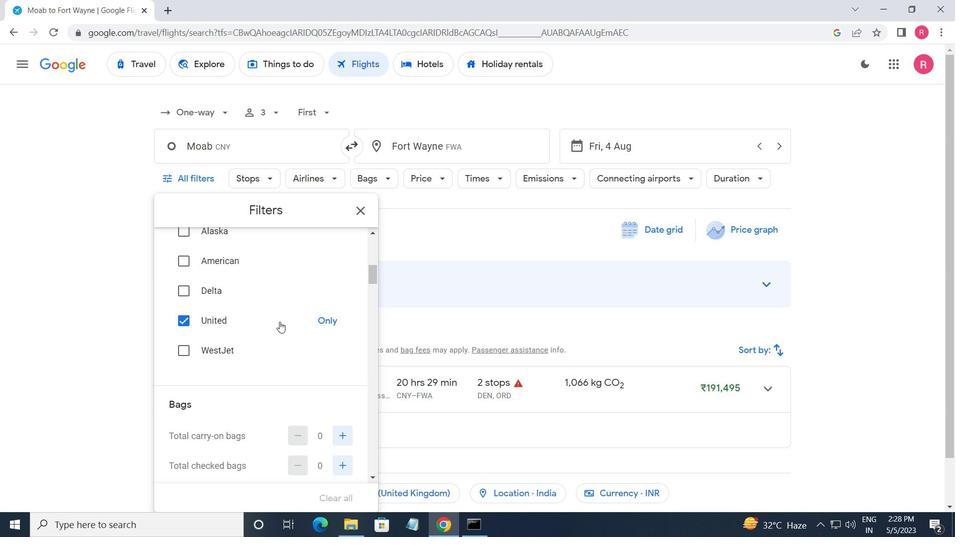 
Action: Mouse scrolled (279, 320) with delta (0, 0)
Screenshot: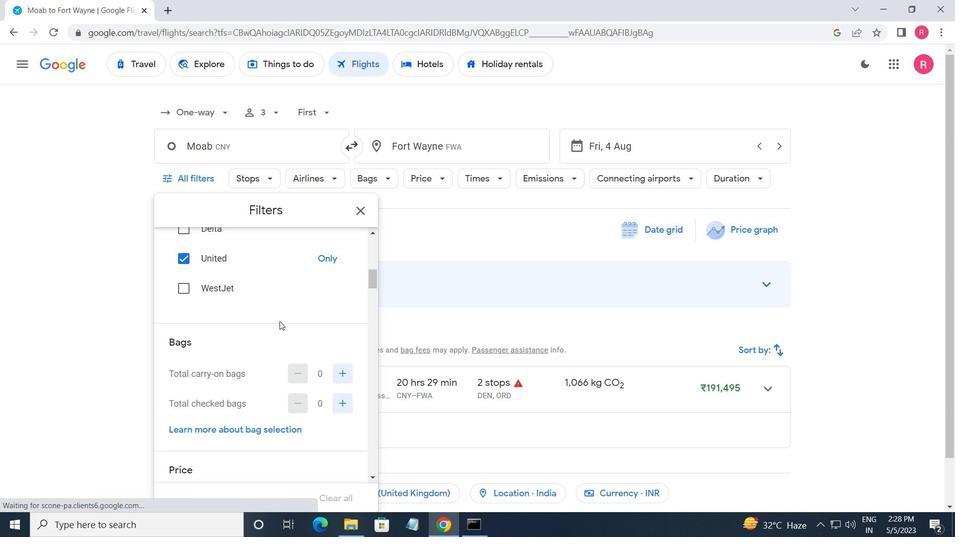 
Action: Mouse scrolled (279, 320) with delta (0, 0)
Screenshot: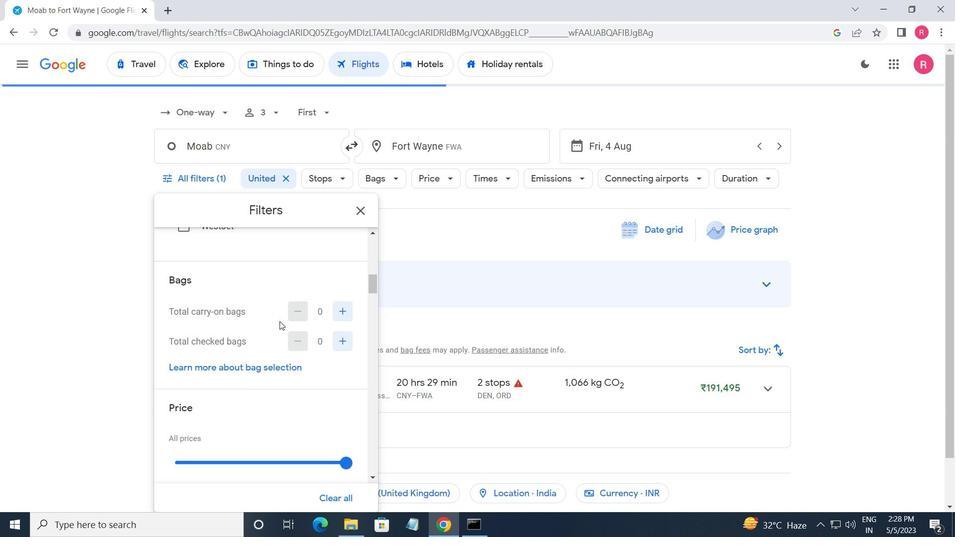 
Action: Mouse moved to (335, 278)
Screenshot: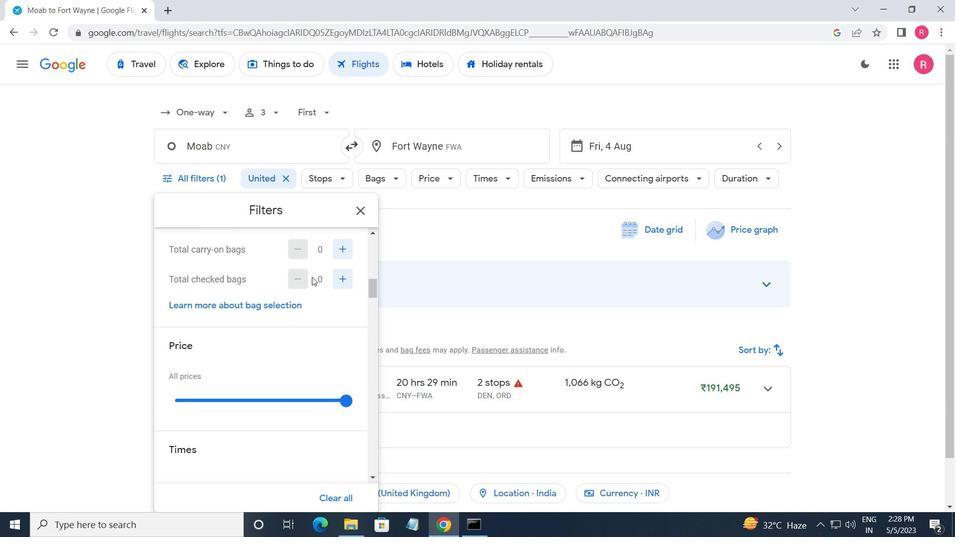 
Action: Mouse pressed left at (335, 278)
Screenshot: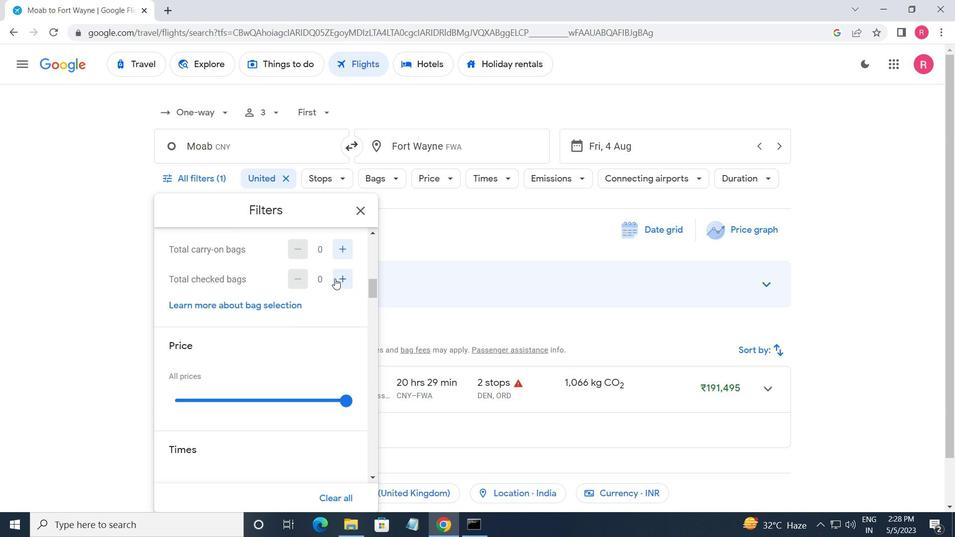 
Action: Mouse moved to (336, 279)
Screenshot: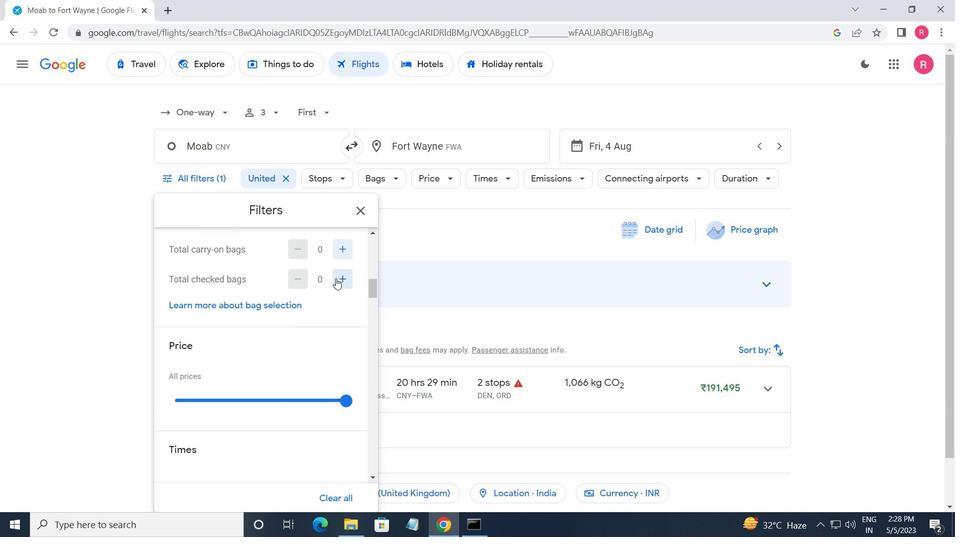 
Action: Mouse pressed left at (336, 279)
Screenshot: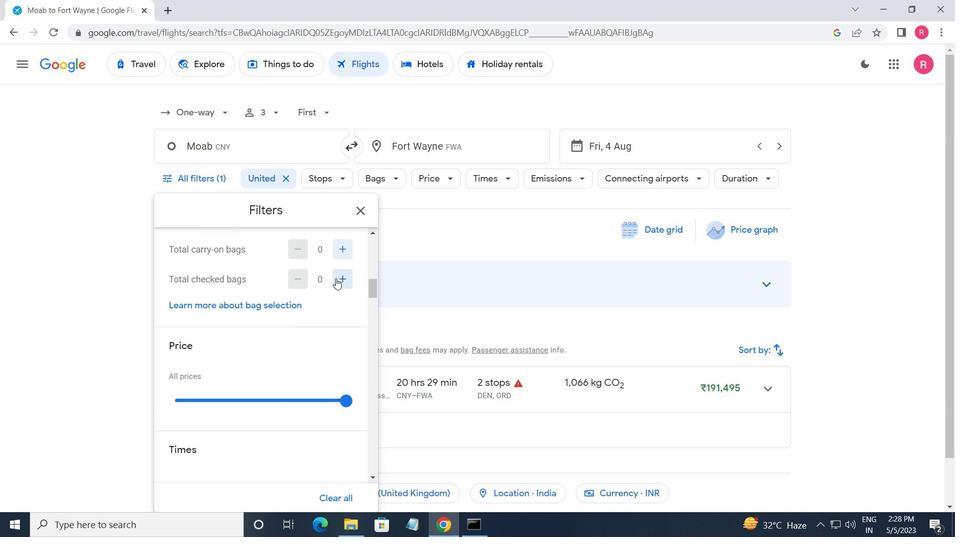 
Action: Mouse pressed left at (336, 279)
Screenshot: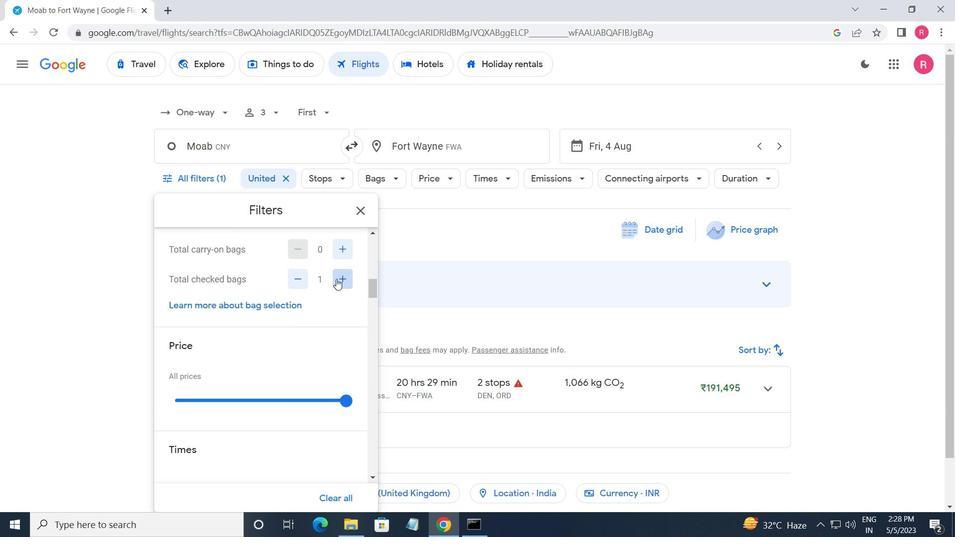 
Action: Mouse moved to (336, 279)
Screenshot: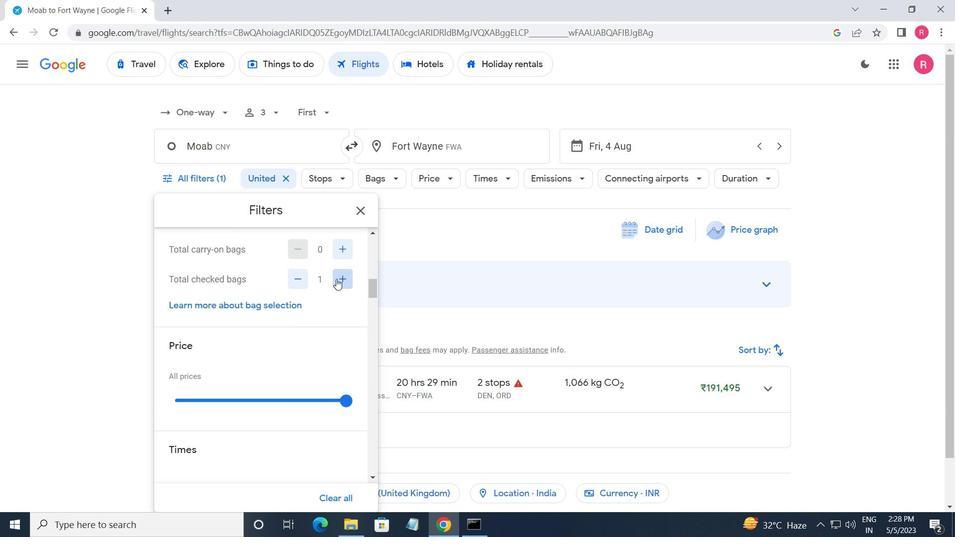 
Action: Mouse pressed left at (336, 279)
Screenshot: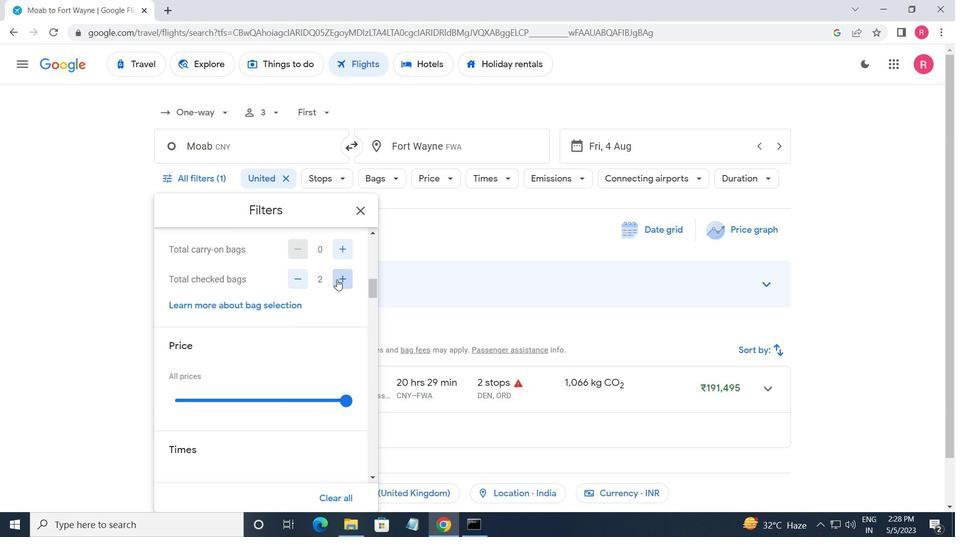 
Action: Mouse pressed left at (336, 279)
Screenshot: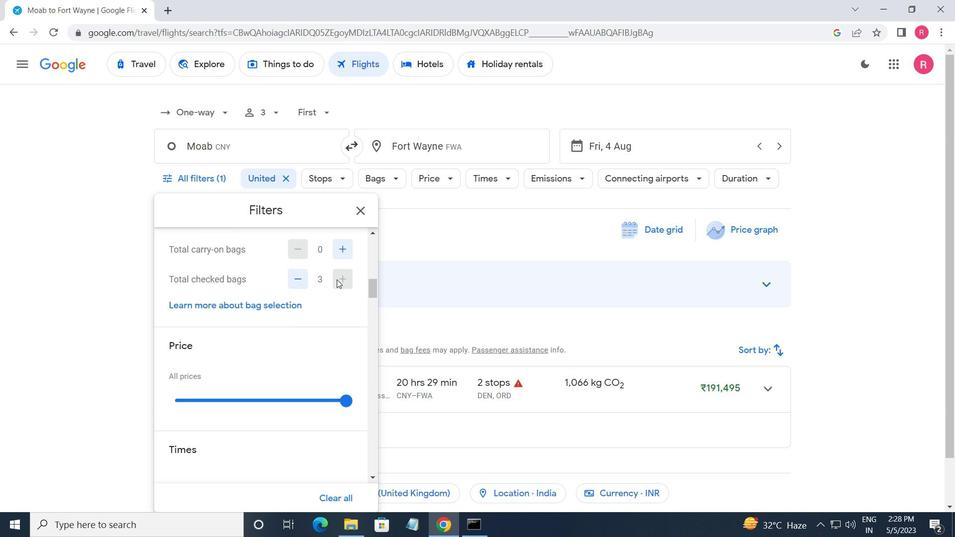
Action: Mouse pressed left at (336, 279)
Screenshot: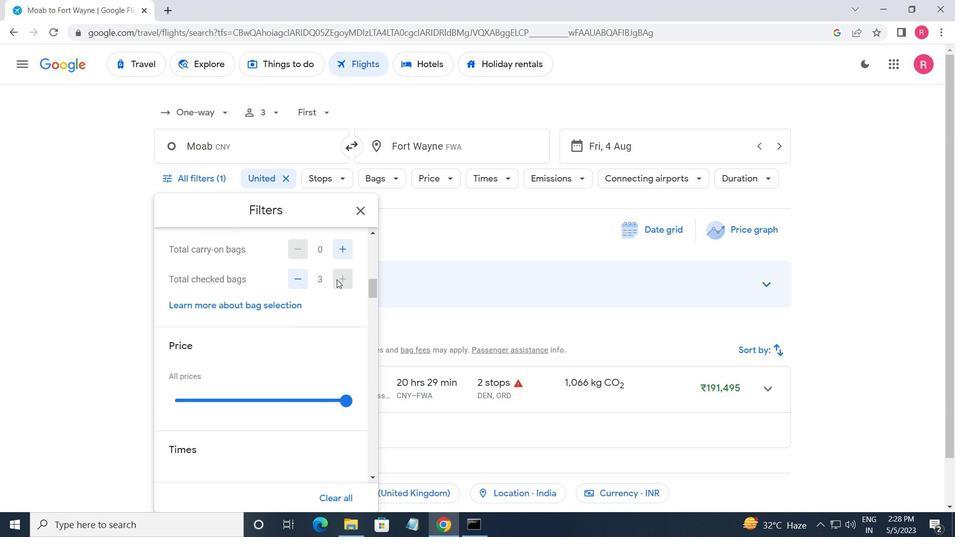 
Action: Mouse moved to (327, 301)
Screenshot: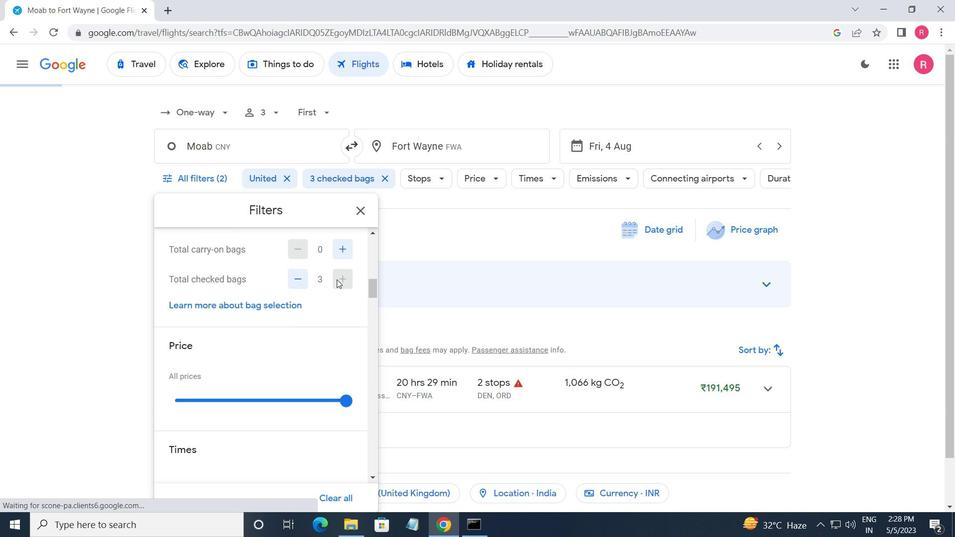 
Action: Mouse scrolled (327, 300) with delta (0, 0)
Screenshot: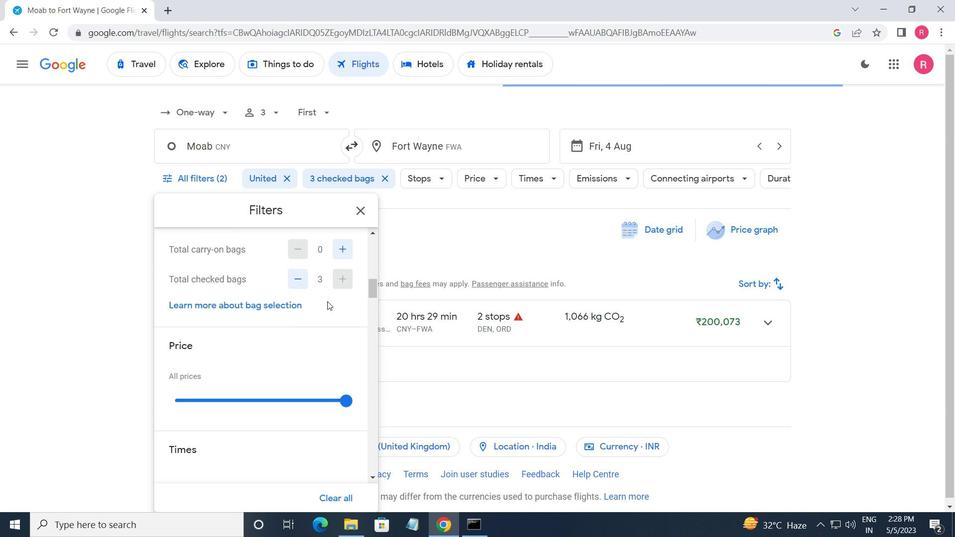 
Action: Mouse moved to (347, 329)
Screenshot: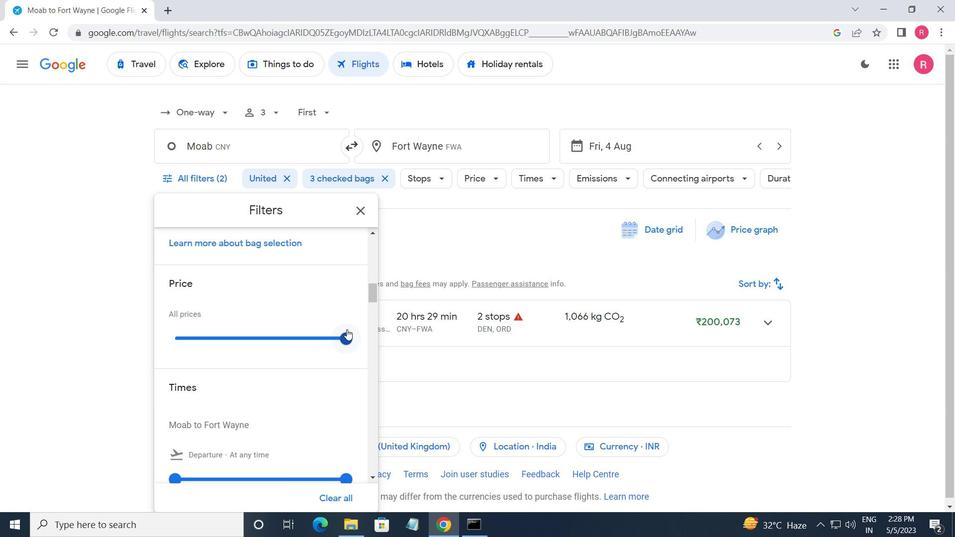 
Action: Mouse pressed left at (347, 329)
Screenshot: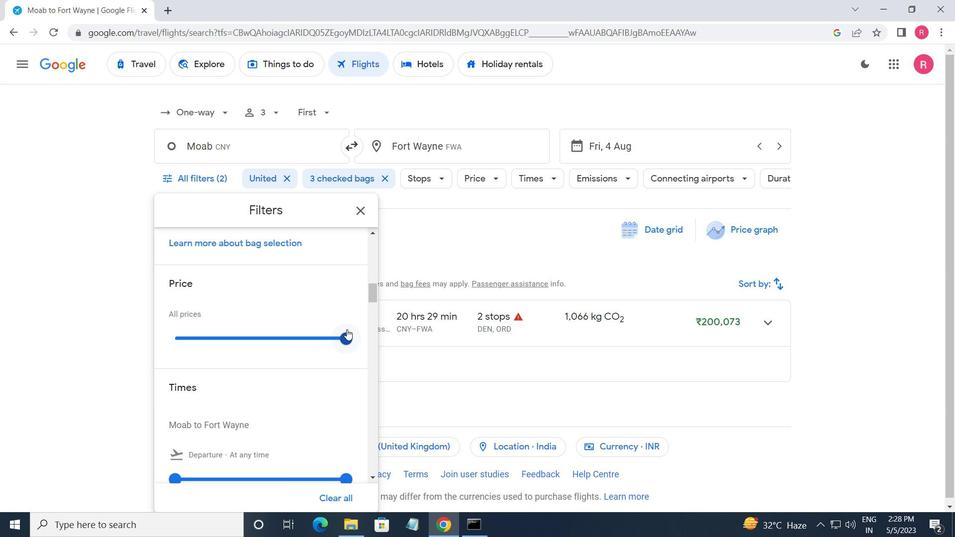 
Action: Mouse moved to (233, 319)
Screenshot: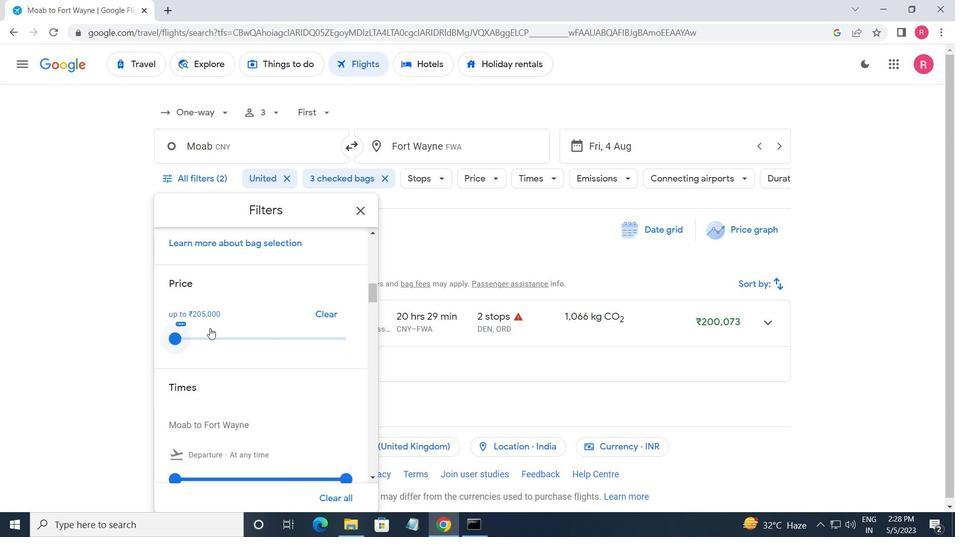 
Action: Mouse scrolled (233, 318) with delta (0, 0)
Screenshot: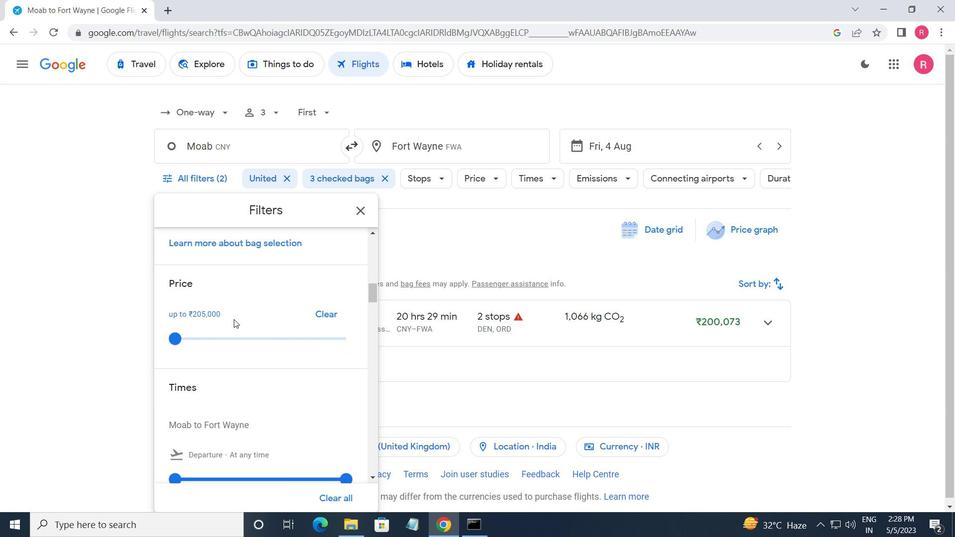 
Action: Mouse scrolled (233, 318) with delta (0, 0)
Screenshot: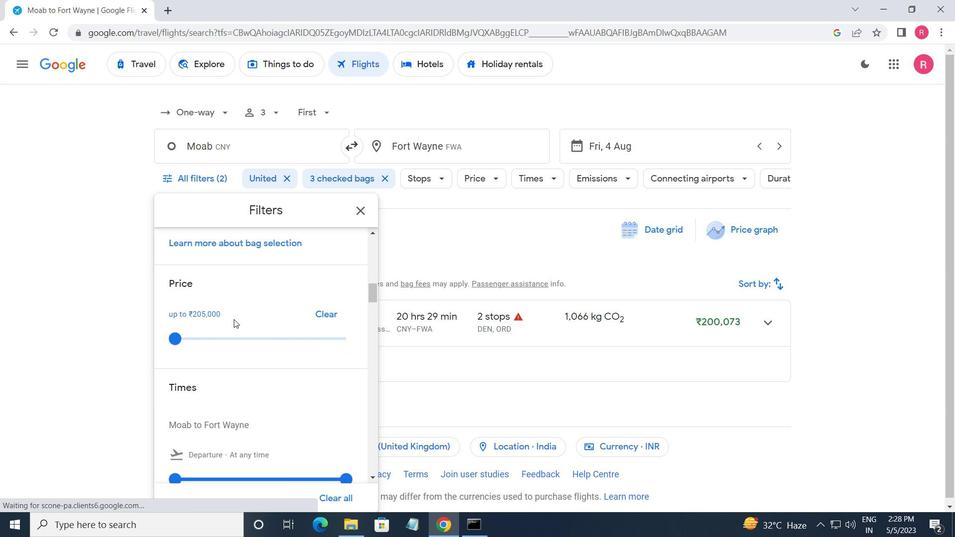 
Action: Mouse moved to (235, 318)
Screenshot: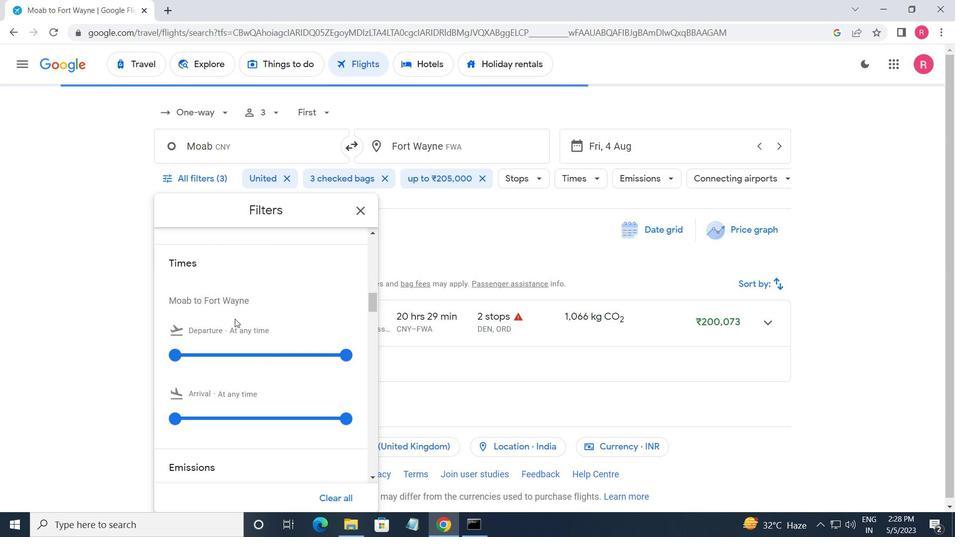 
Action: Mouse scrolled (235, 318) with delta (0, 0)
Screenshot: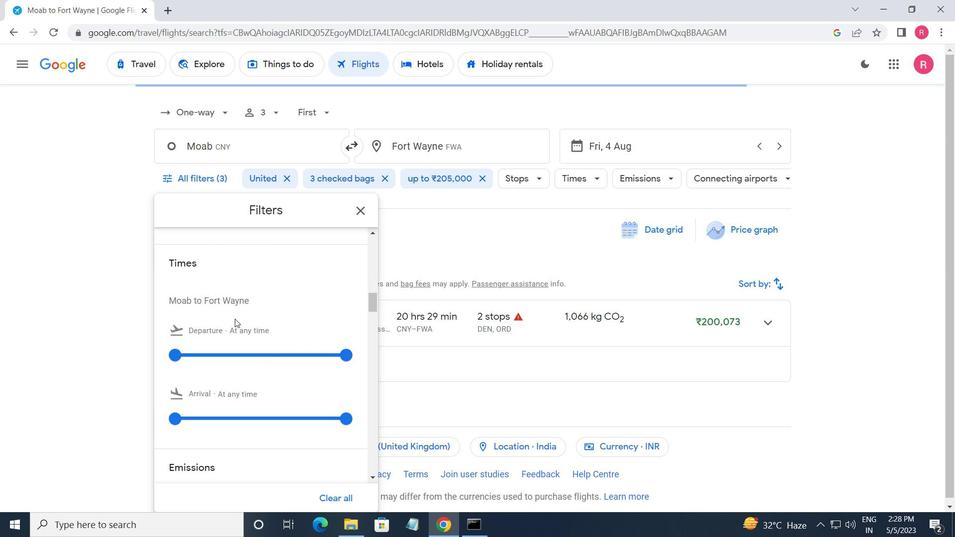 
Action: Mouse moved to (181, 295)
Screenshot: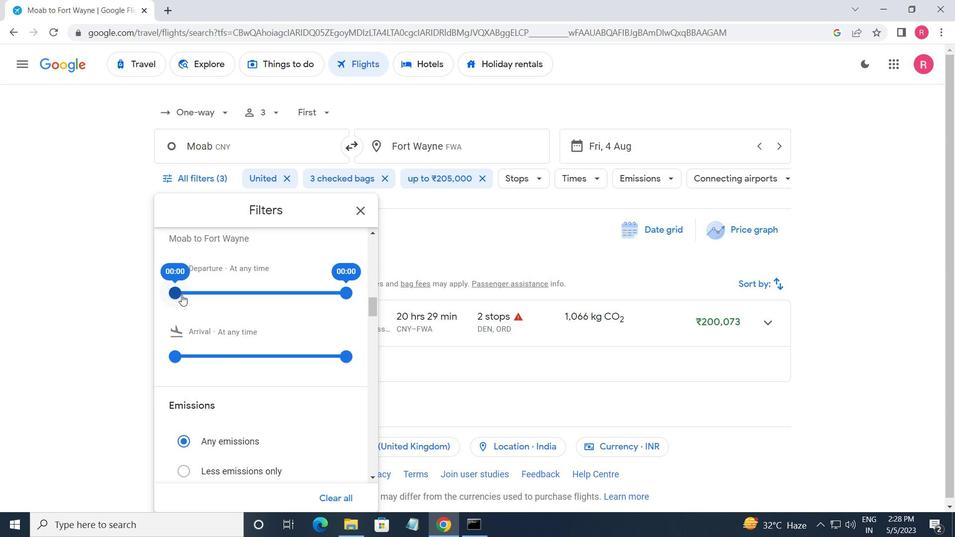 
Action: Mouse pressed left at (181, 295)
Screenshot: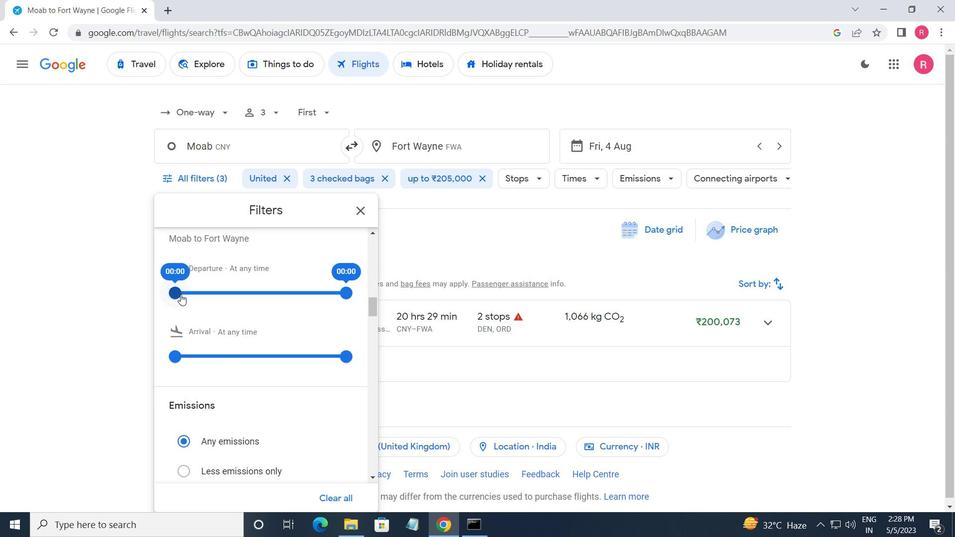 
Action: Mouse moved to (342, 294)
Screenshot: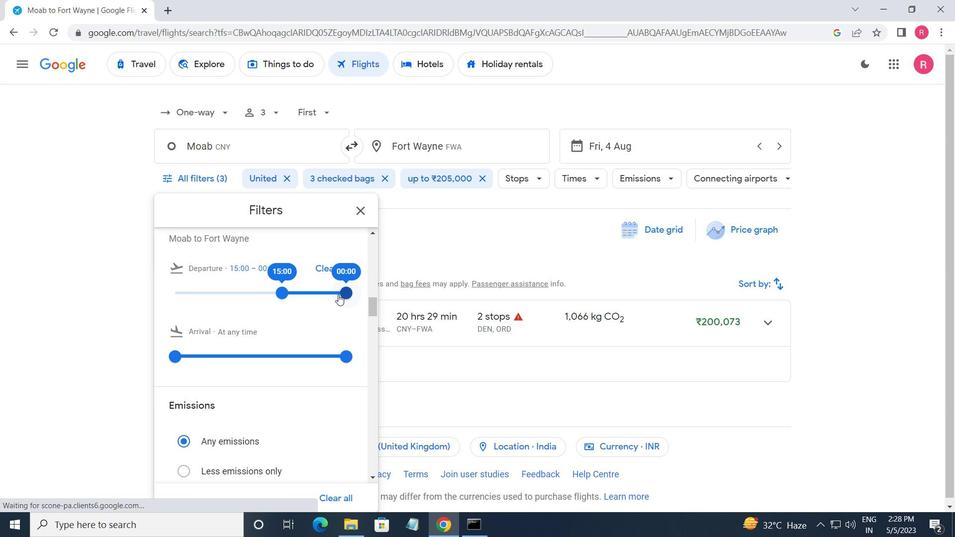 
Action: Mouse pressed left at (342, 294)
Screenshot: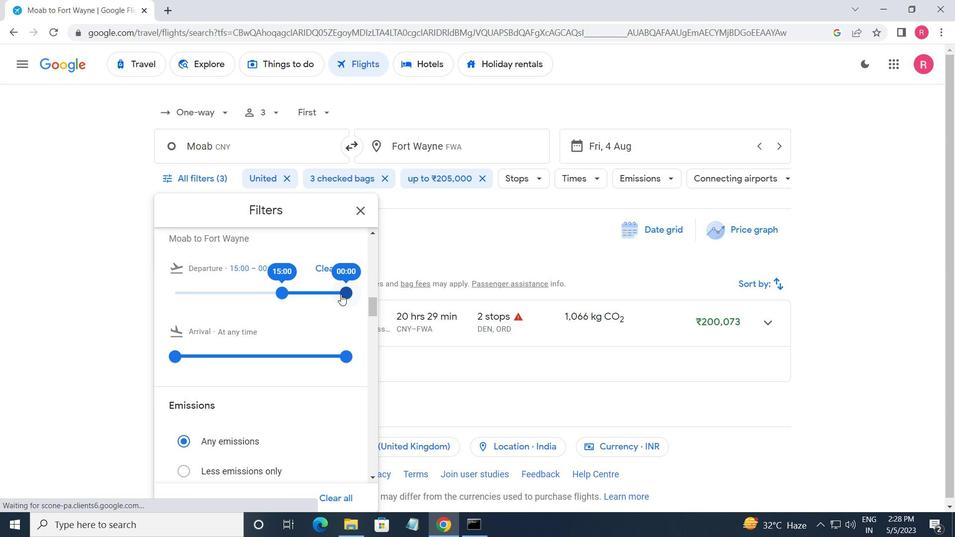 
Action: Mouse moved to (363, 204)
Screenshot: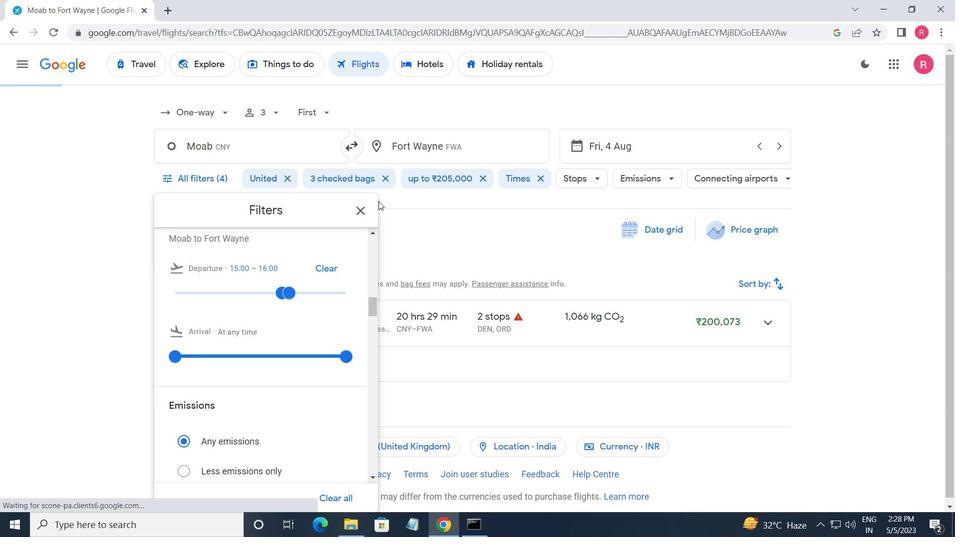 
Action: Mouse pressed left at (363, 204)
Screenshot: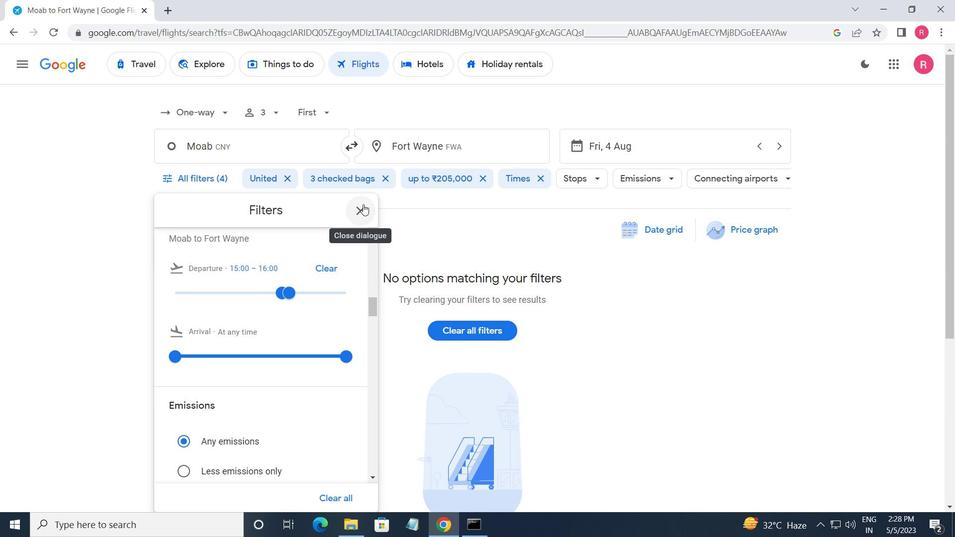 
